 Task: View and add the product "Keto Turkey Pepperoni Pizza" to cart from the store "Catering by Keto Bros Pizza".
Action: Mouse moved to (51, 79)
Screenshot: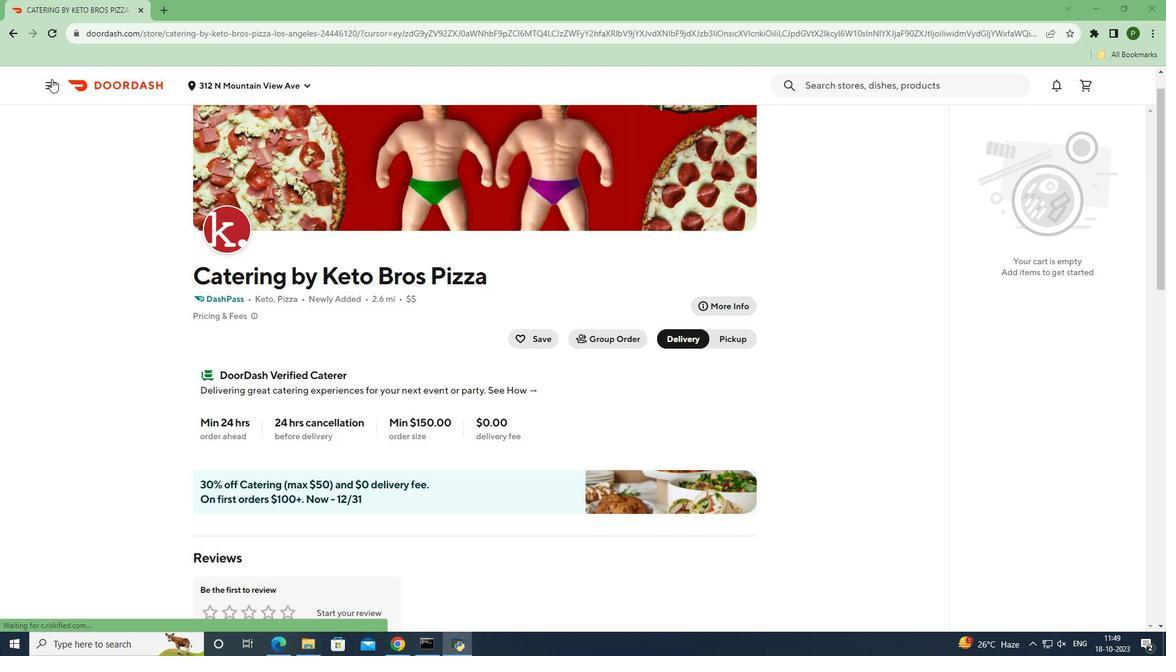 
Action: Mouse pressed left at (51, 79)
Screenshot: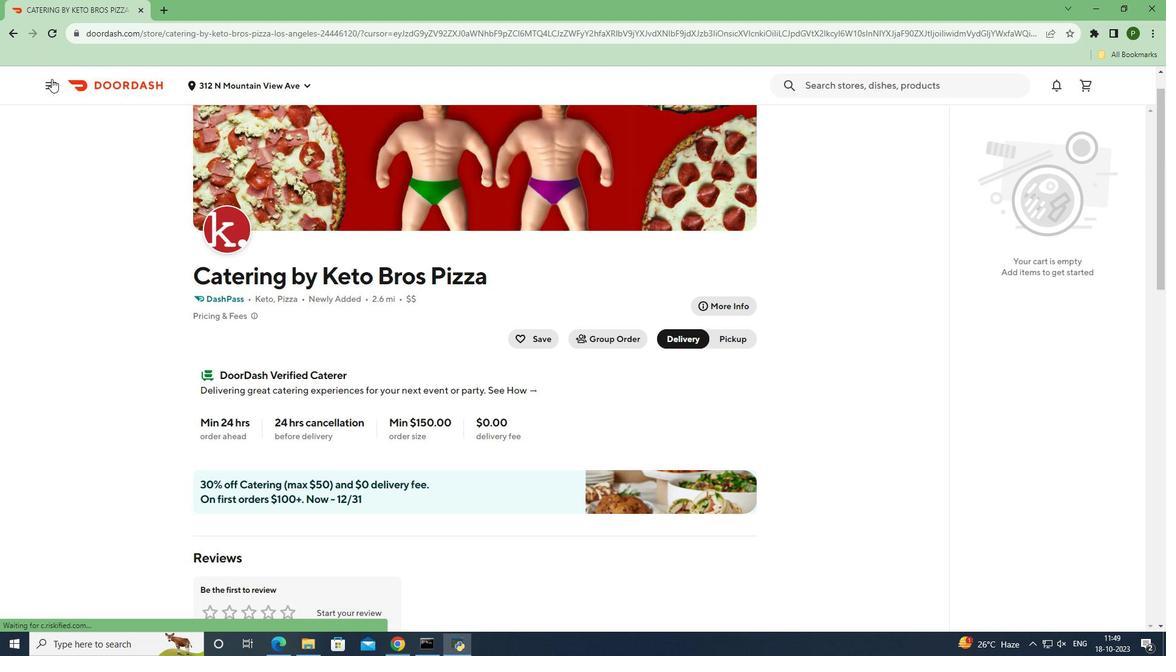 
Action: Mouse moved to (66, 170)
Screenshot: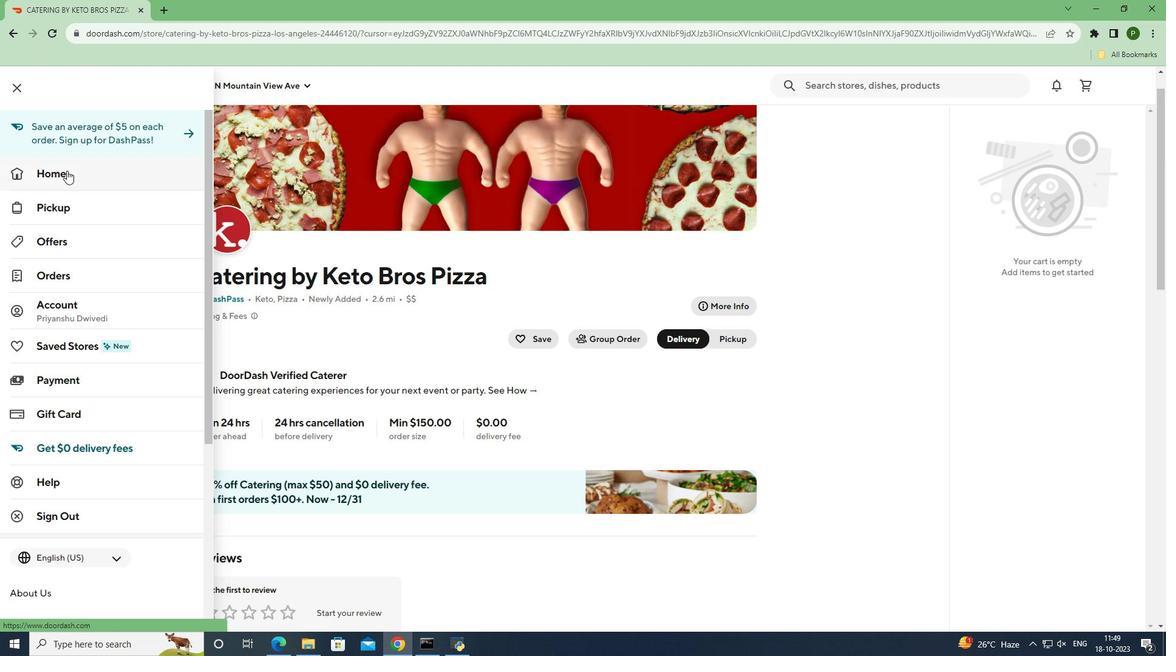 
Action: Mouse pressed left at (66, 170)
Screenshot: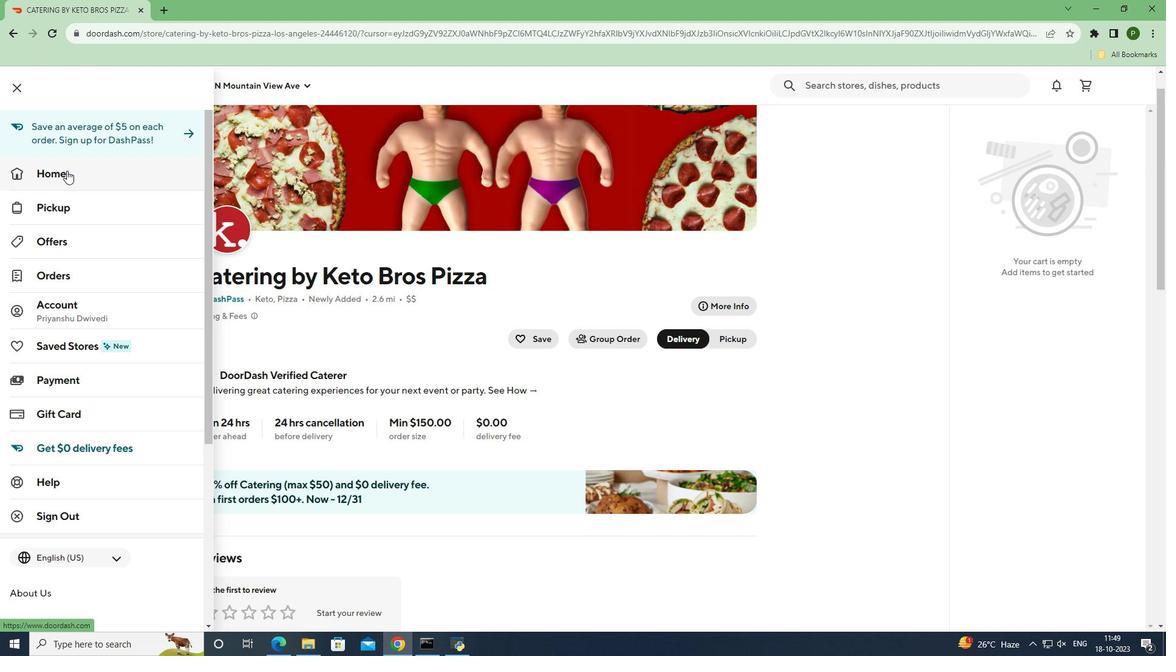 
Action: Mouse moved to (927, 131)
Screenshot: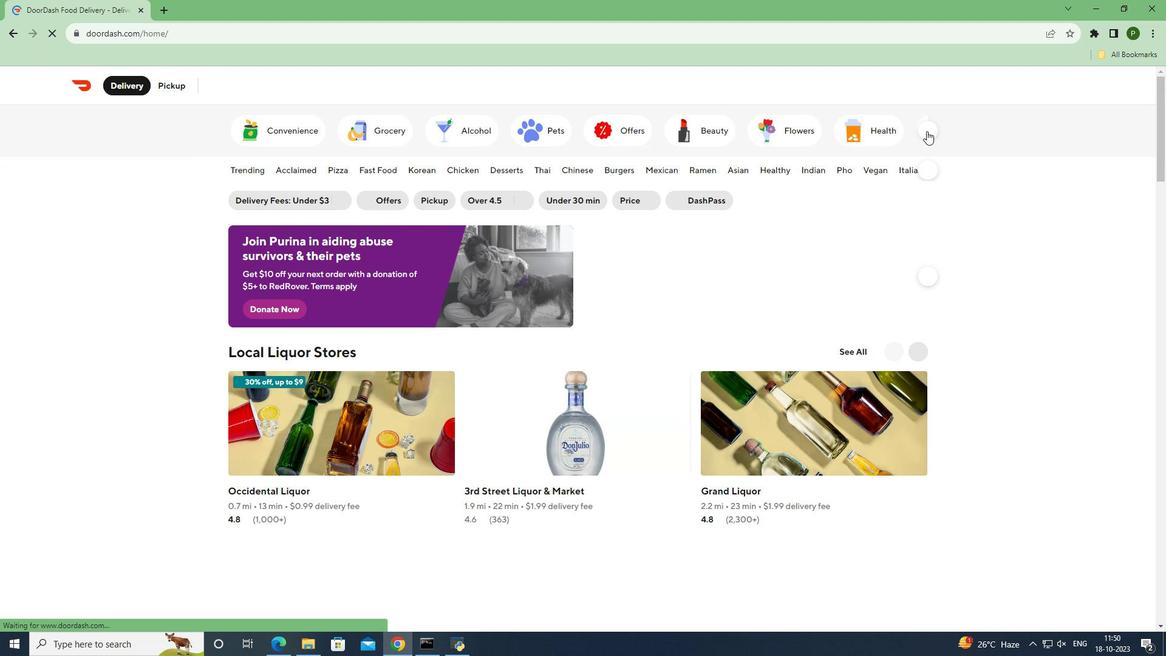 
Action: Mouse pressed left at (927, 131)
Screenshot: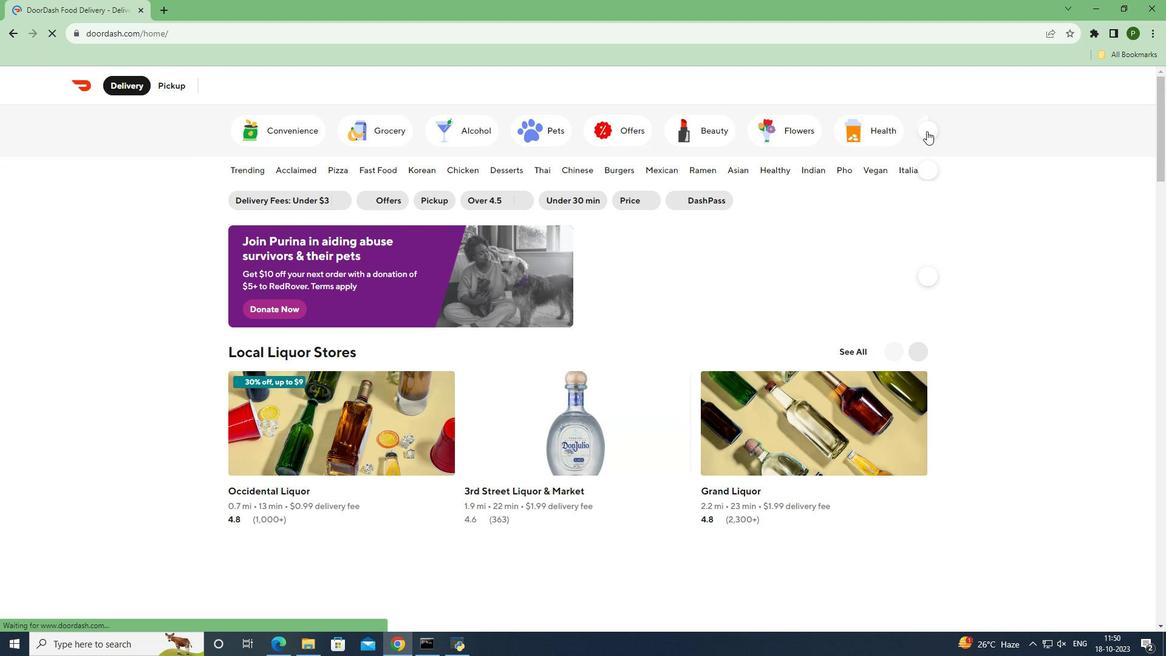
Action: Mouse moved to (272, 129)
Screenshot: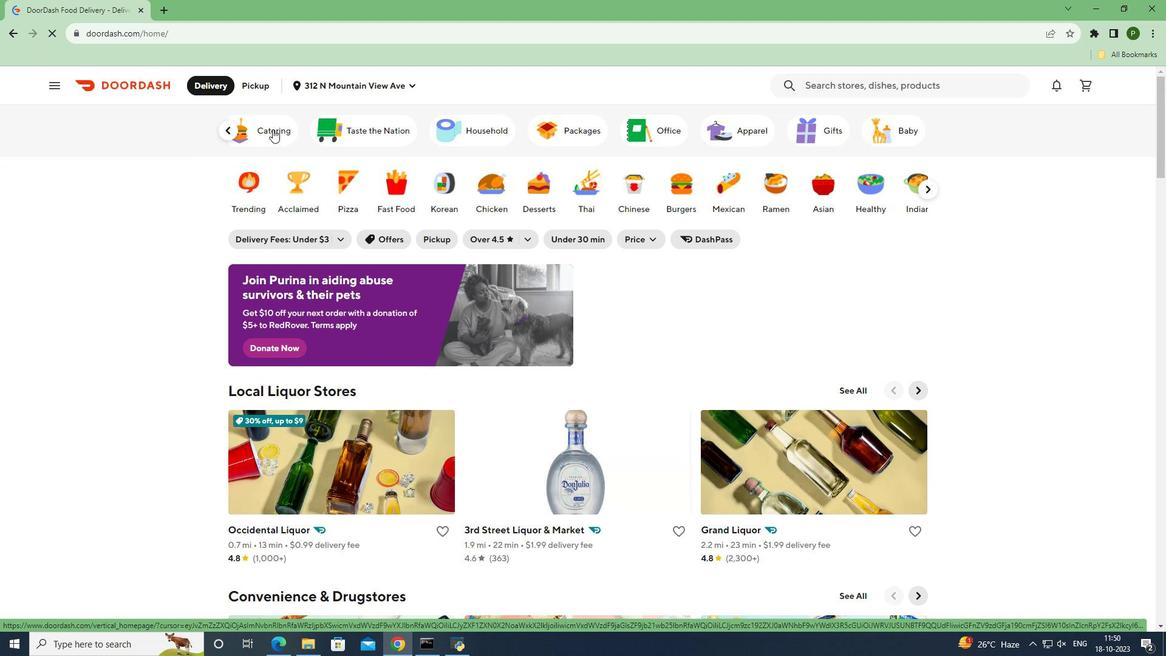 
Action: Mouse pressed left at (272, 129)
Screenshot: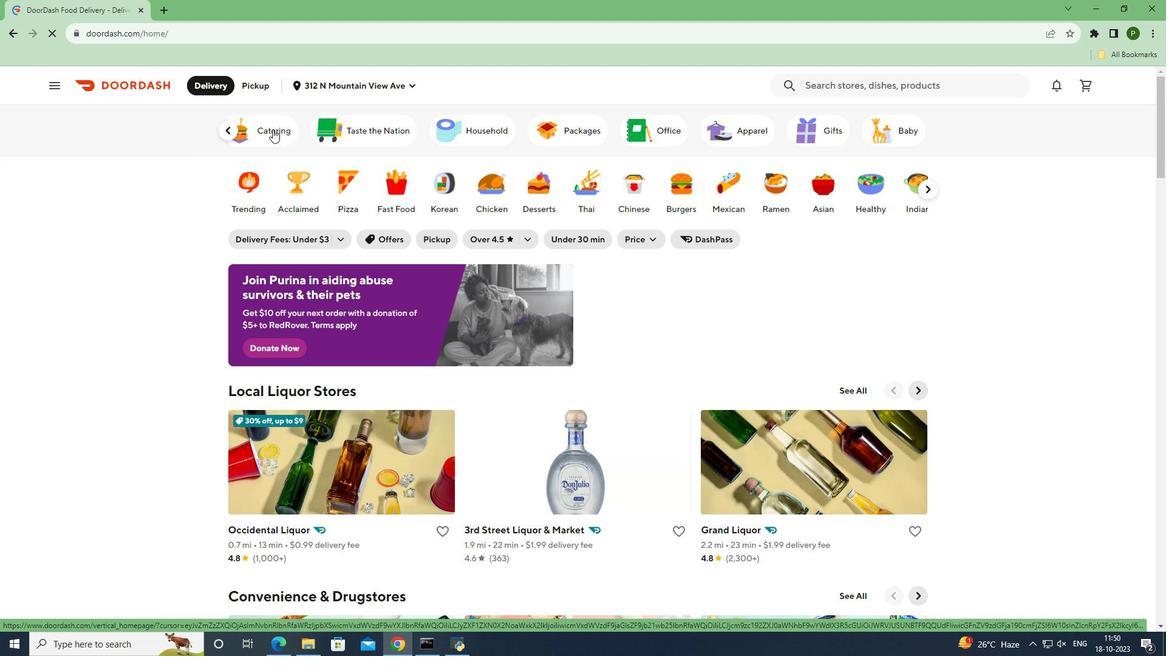 
Action: Mouse moved to (855, 274)
Screenshot: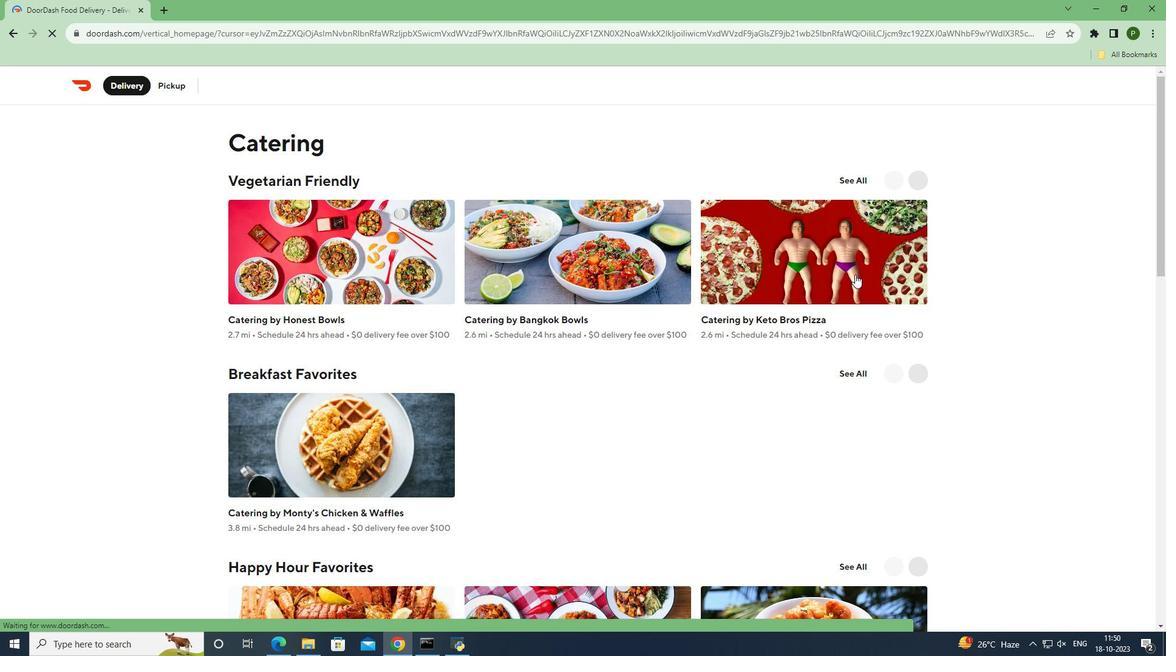 
Action: Mouse pressed left at (855, 274)
Screenshot: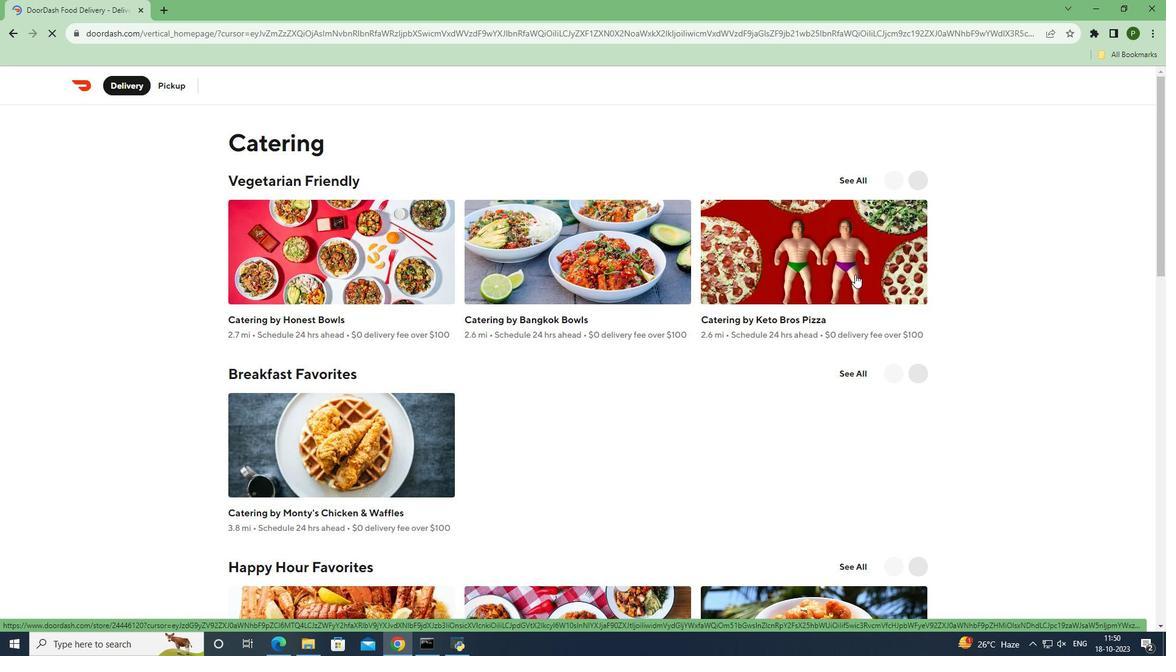 
Action: Mouse moved to (500, 372)
Screenshot: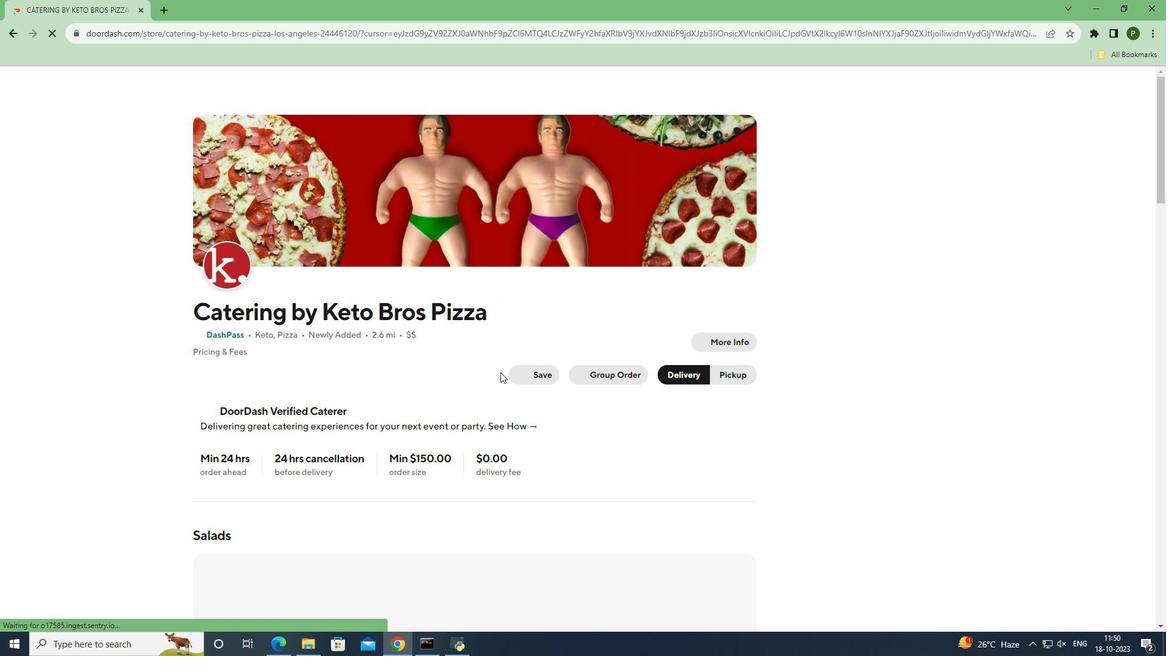 
Action: Mouse scrolled (500, 371) with delta (0, 0)
Screenshot: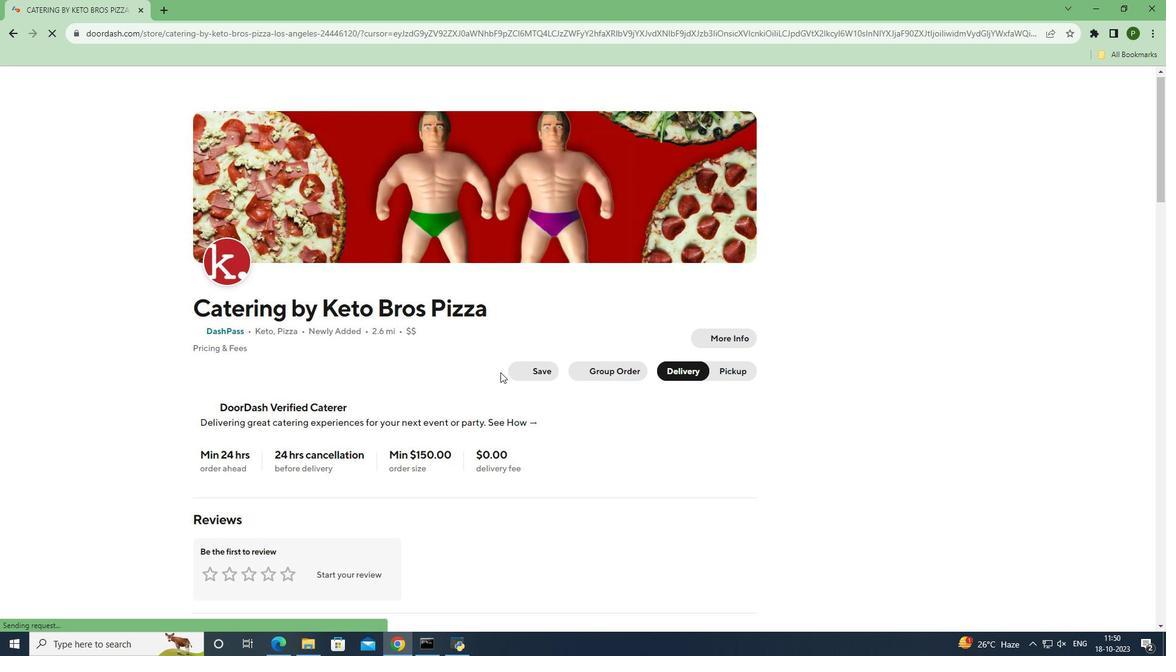 
Action: Mouse scrolled (500, 371) with delta (0, 0)
Screenshot: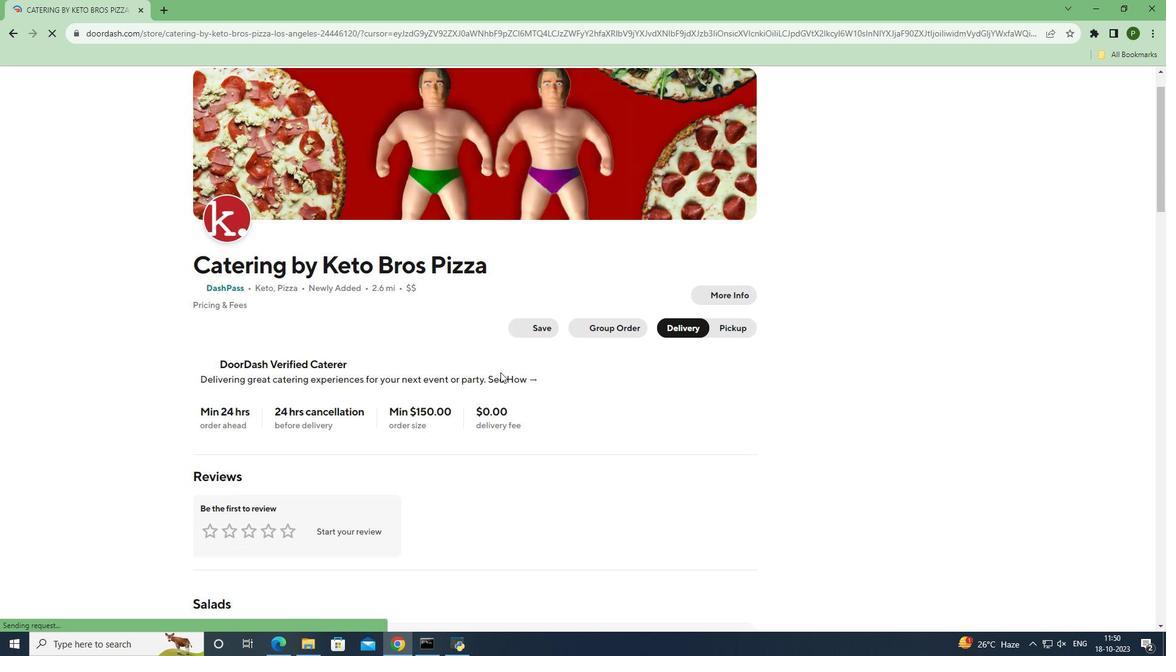 
Action: Mouse scrolled (500, 371) with delta (0, 0)
Screenshot: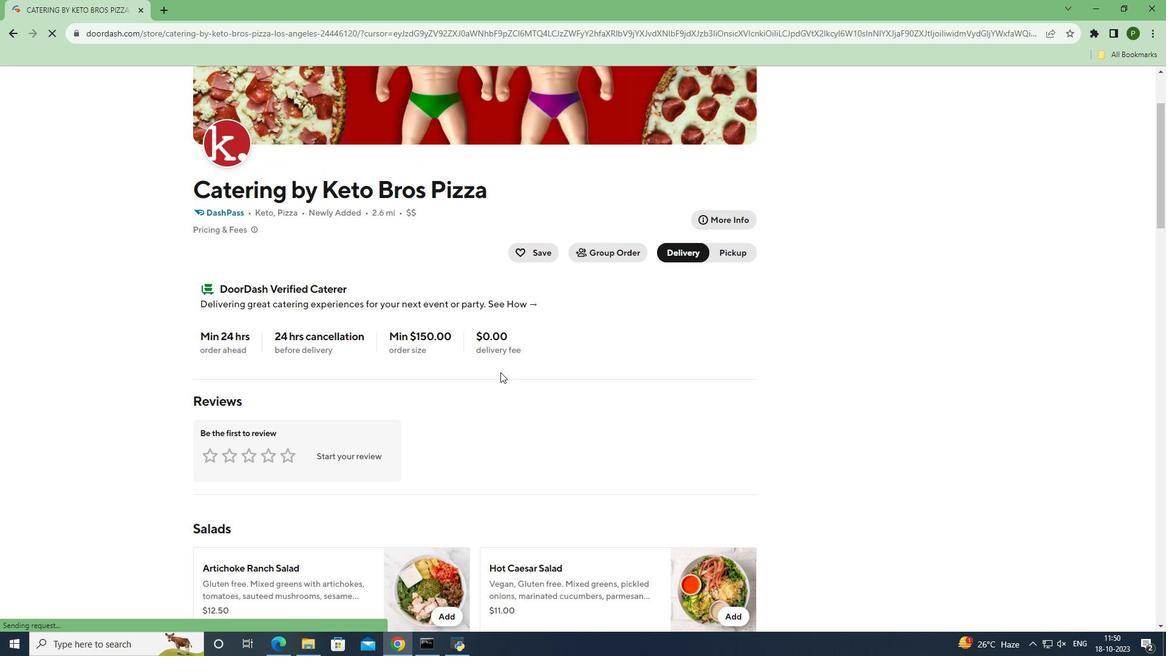 
Action: Mouse scrolled (500, 371) with delta (0, 0)
Screenshot: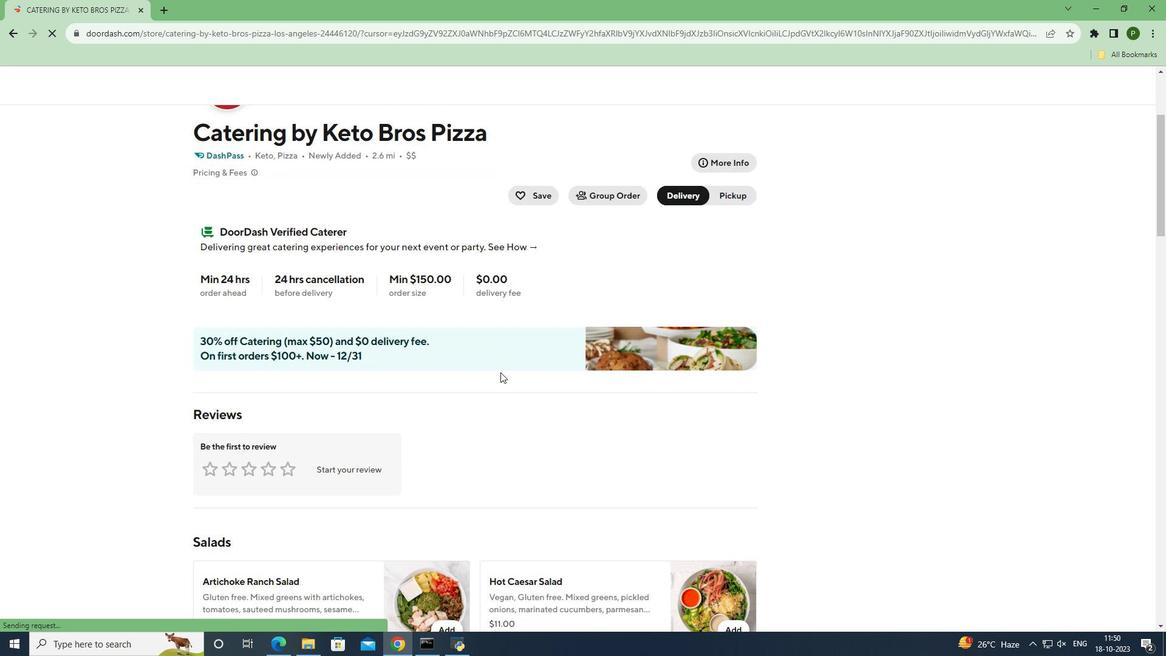 
Action: Mouse moved to (593, 473)
Screenshot: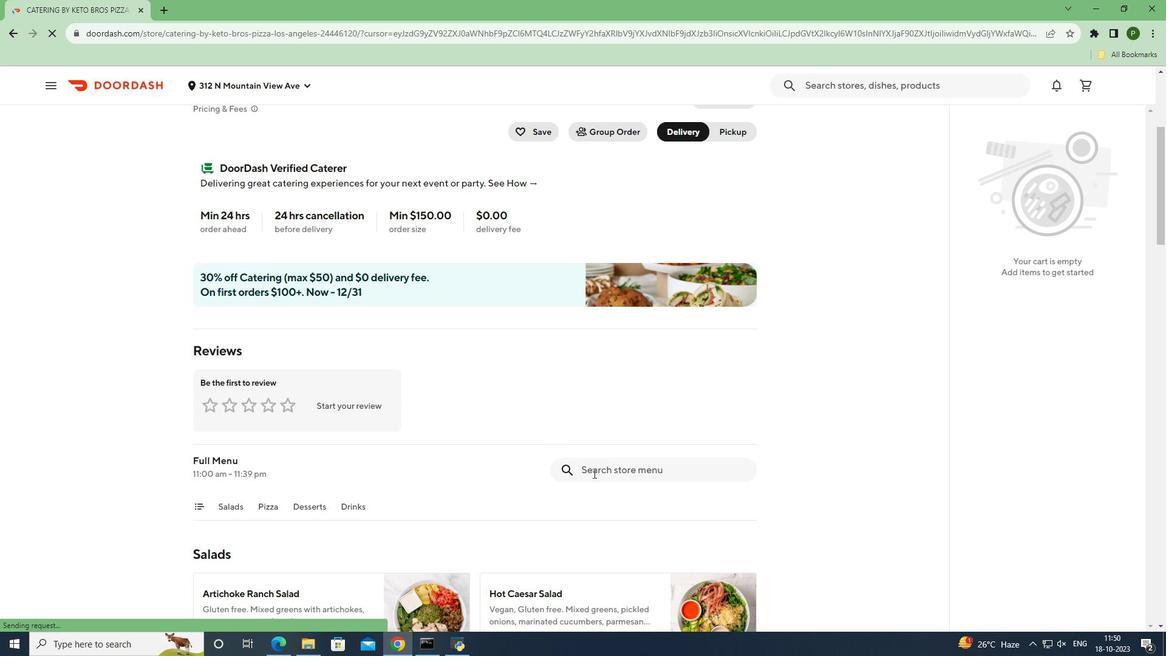 
Action: Mouse pressed left at (593, 473)
Screenshot: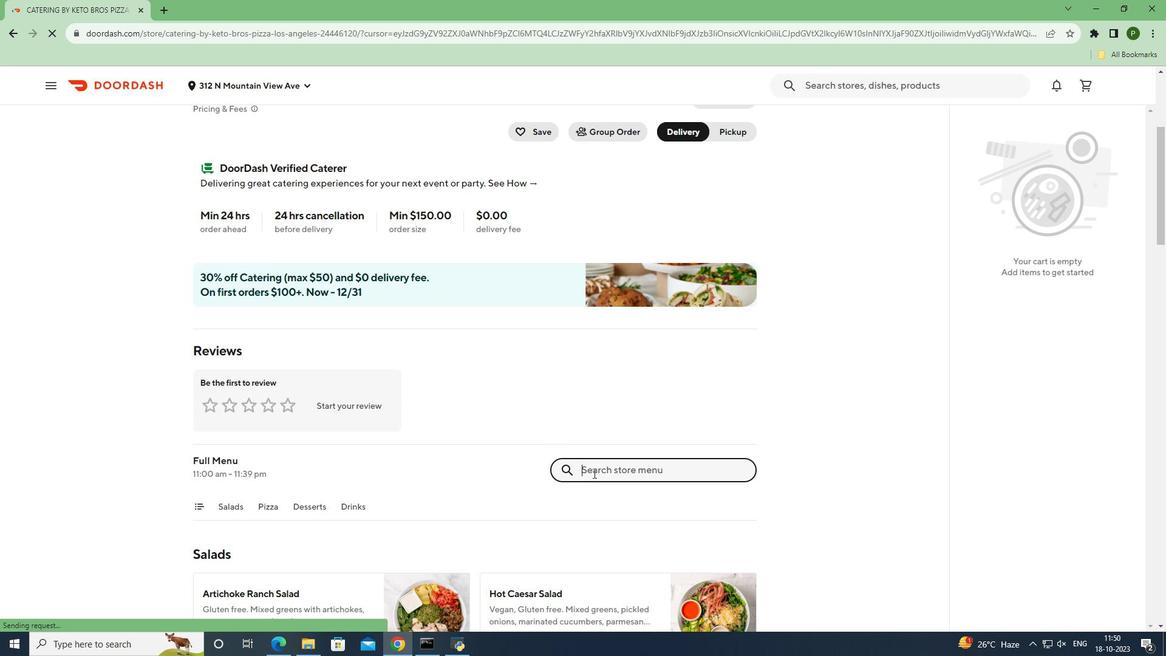
Action: Key pressed <Key.caps_lock>K<Key.caps_lock>eto<Key.space><Key.caps_lock>T<Key.caps_lock>urkey<Key.space><Key.caps_lock>P<Key.caps_lock>epperoni<Key.space><Key.caps_lock>P<Key.caps_lock>izza<Key.enter>
Screenshot: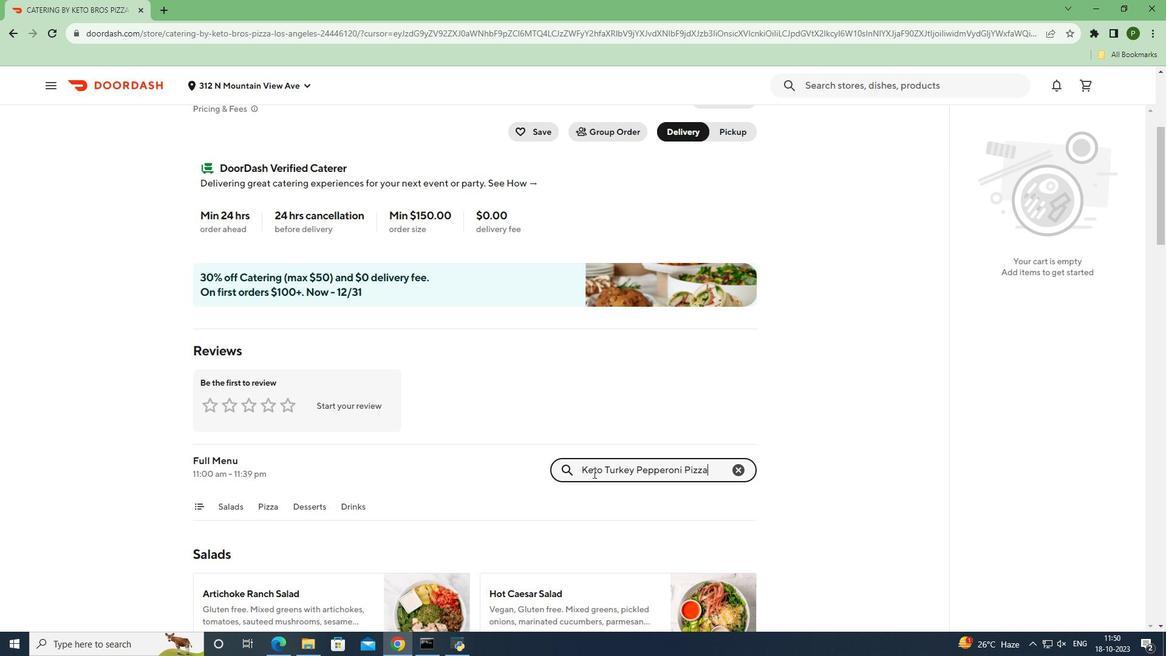 
Action: Mouse moved to (450, 338)
Screenshot: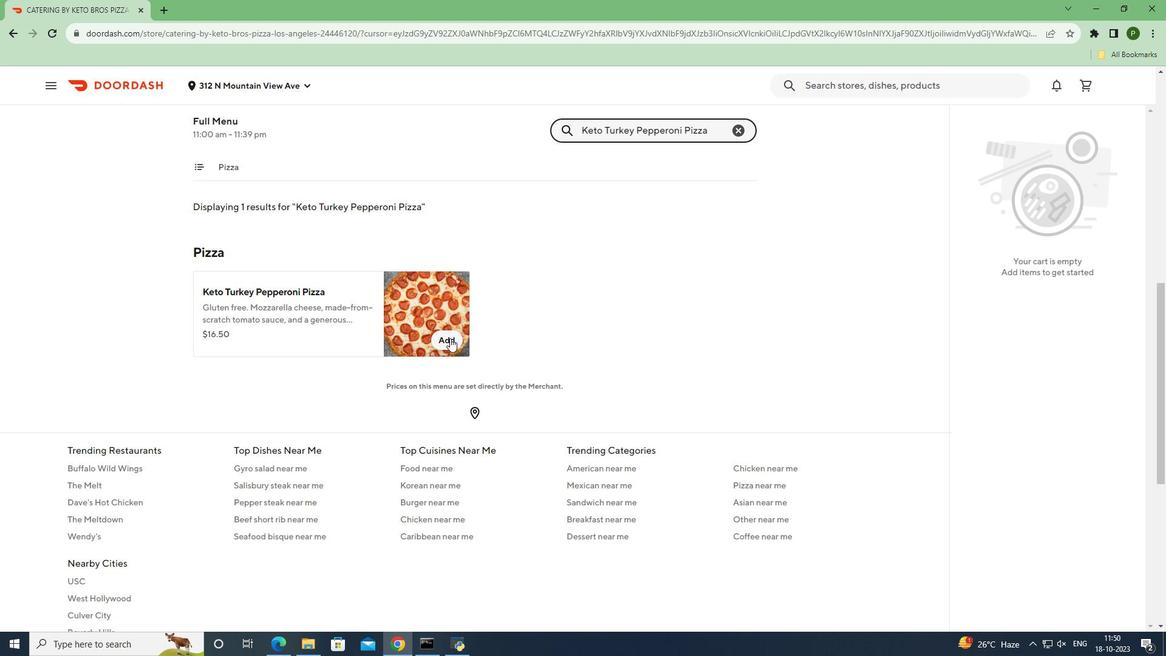 
Action: Mouse pressed left at (450, 338)
Screenshot: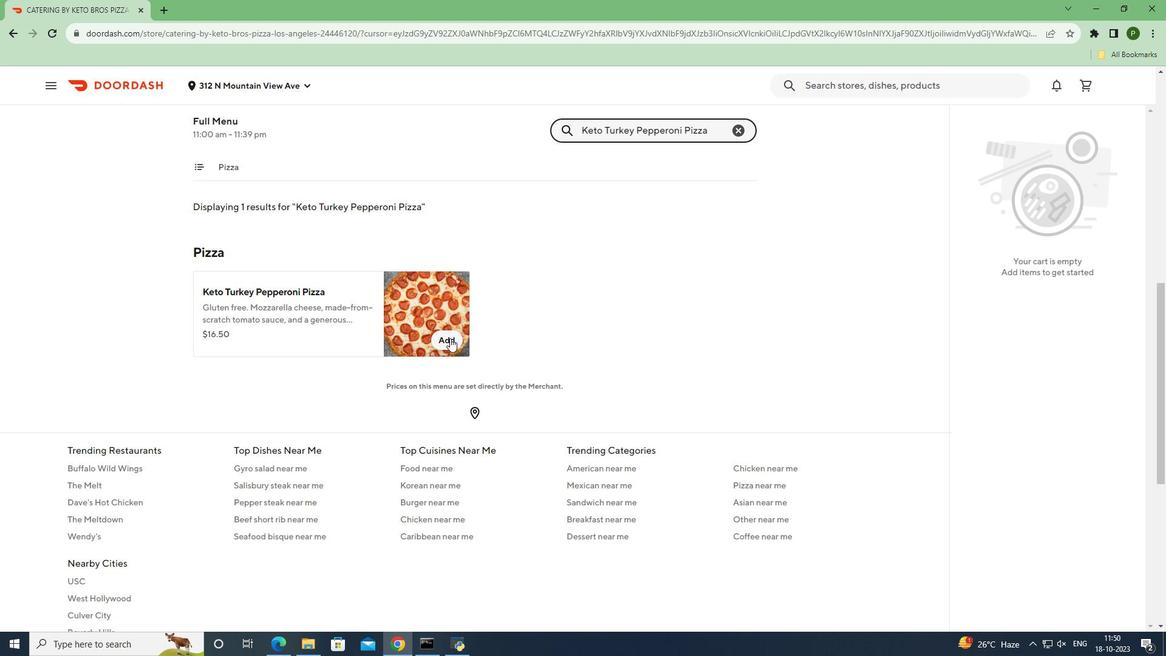 
Action: Mouse moved to (524, 404)
Screenshot: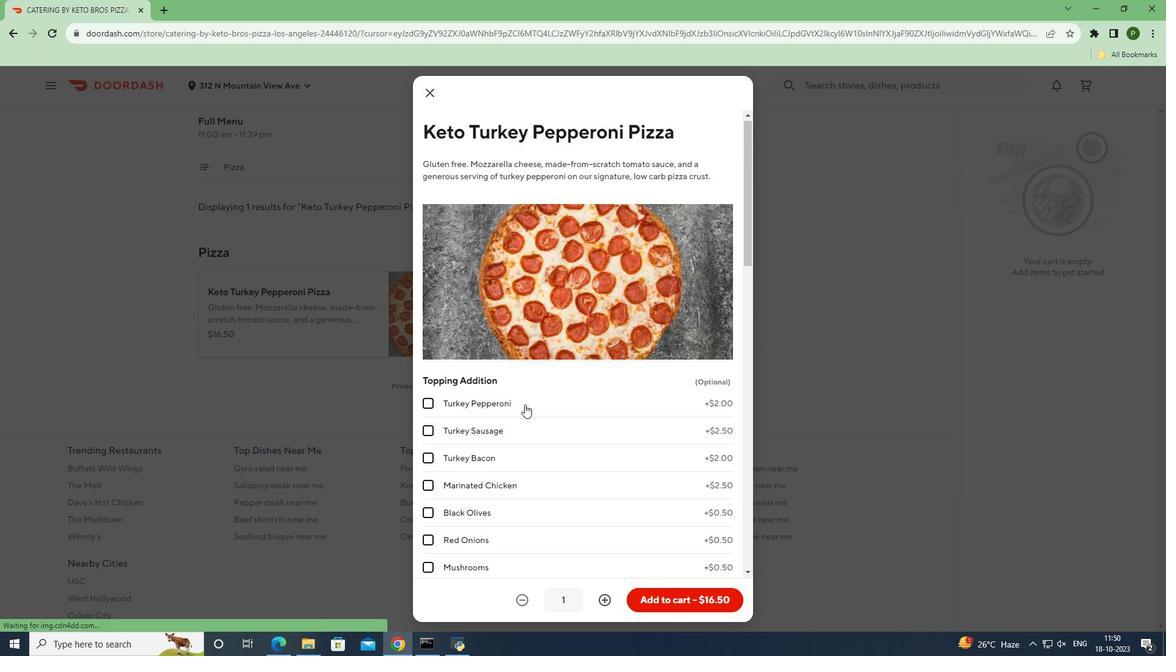 
Action: Mouse scrolled (524, 403) with delta (0, 0)
Screenshot: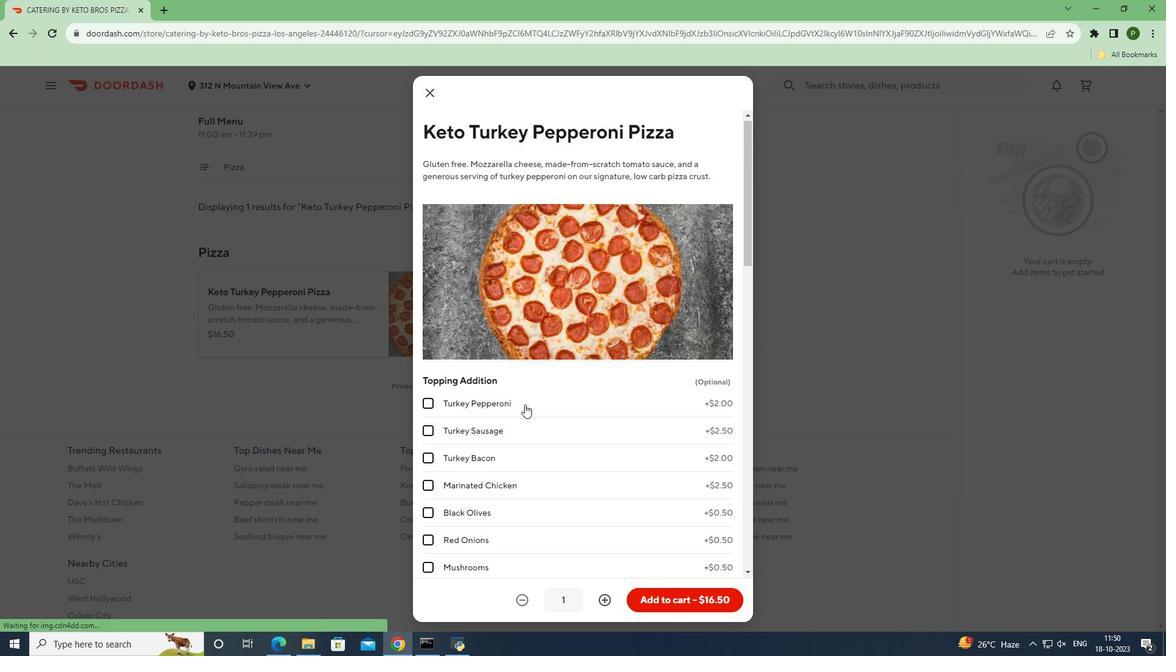 
Action: Mouse moved to (525, 404)
Screenshot: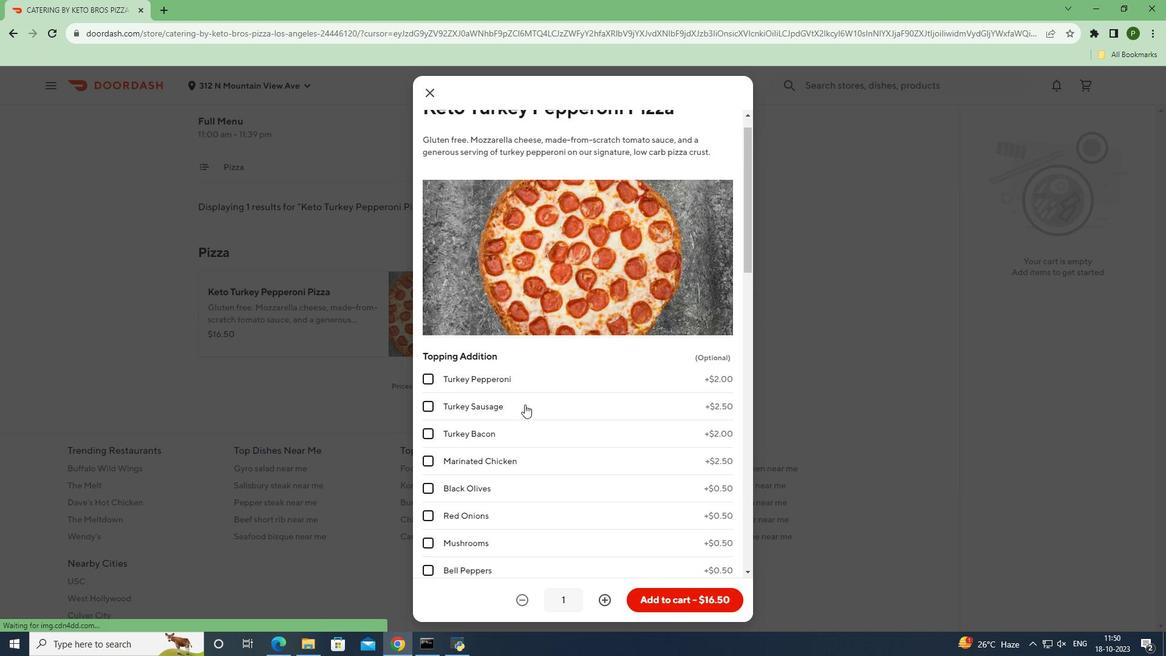 
Action: Mouse scrolled (525, 404) with delta (0, 0)
Screenshot: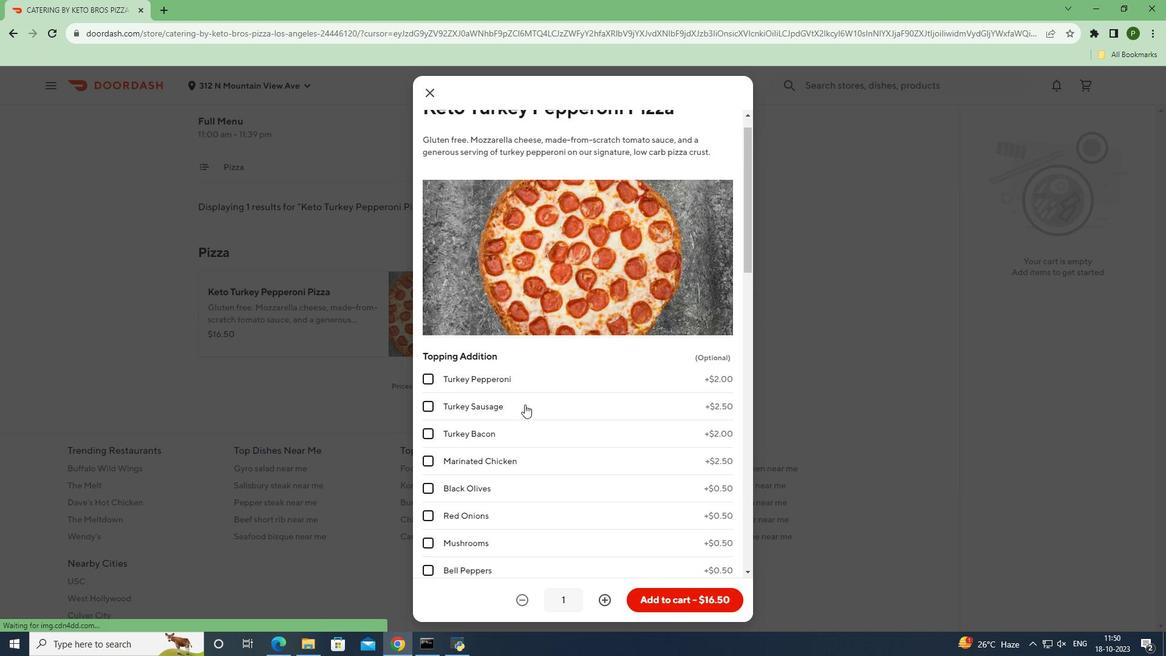 
Action: Mouse scrolled (525, 404) with delta (0, 0)
Screenshot: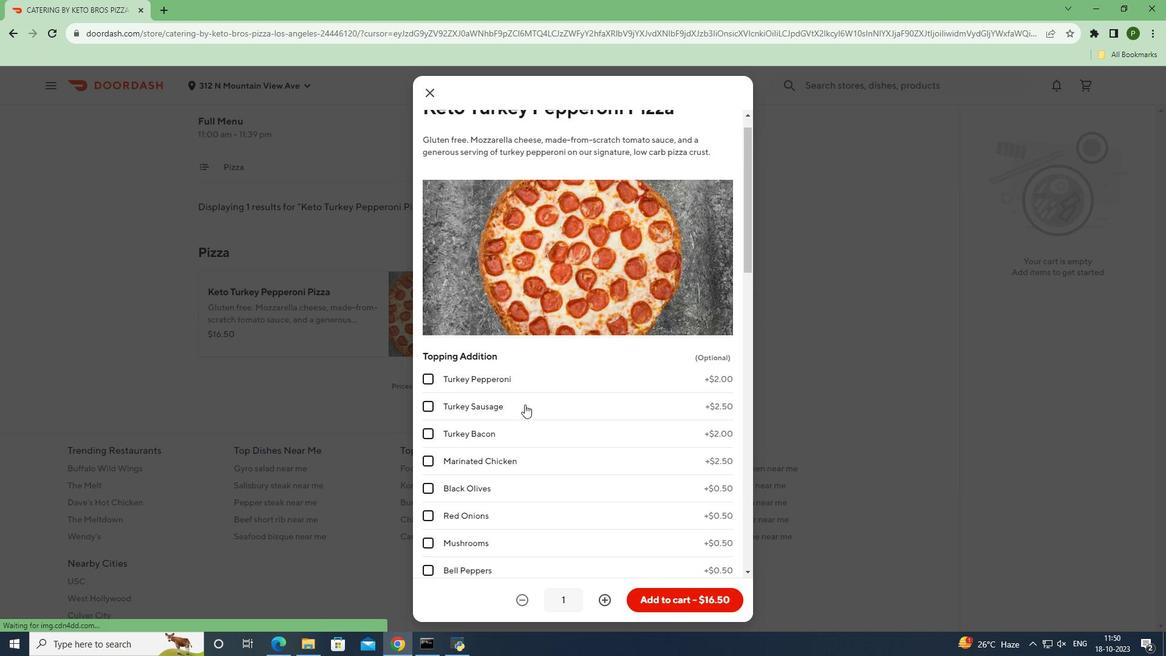 
Action: Mouse scrolled (525, 404) with delta (0, 0)
Screenshot: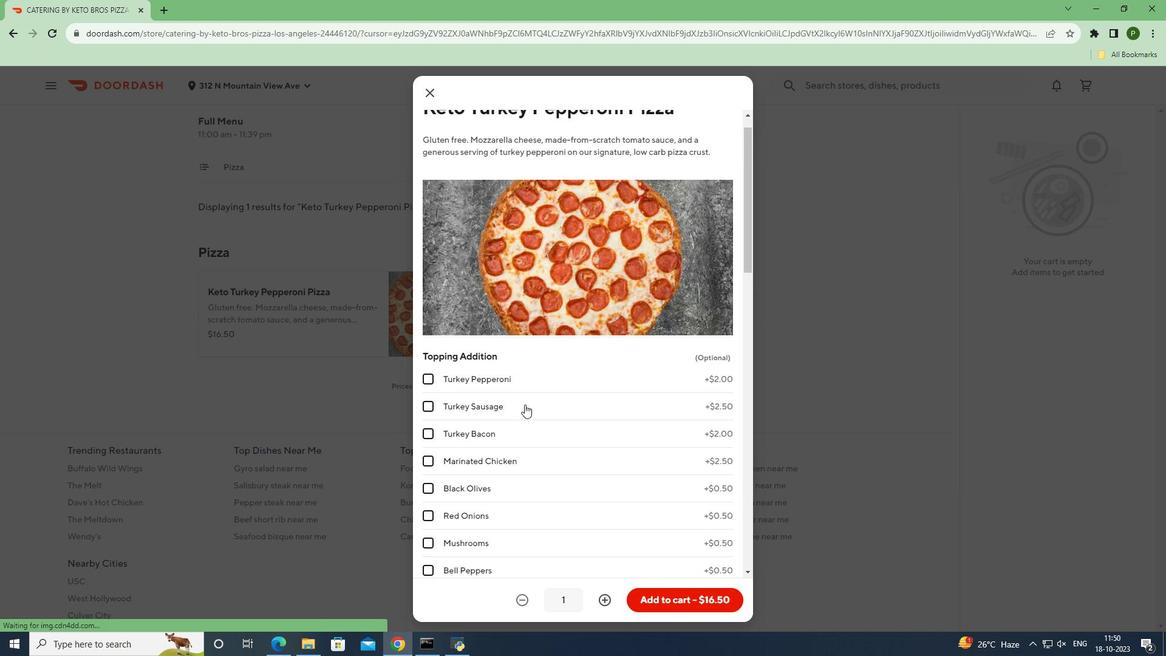 
Action: Mouse scrolled (525, 404) with delta (0, 0)
Screenshot: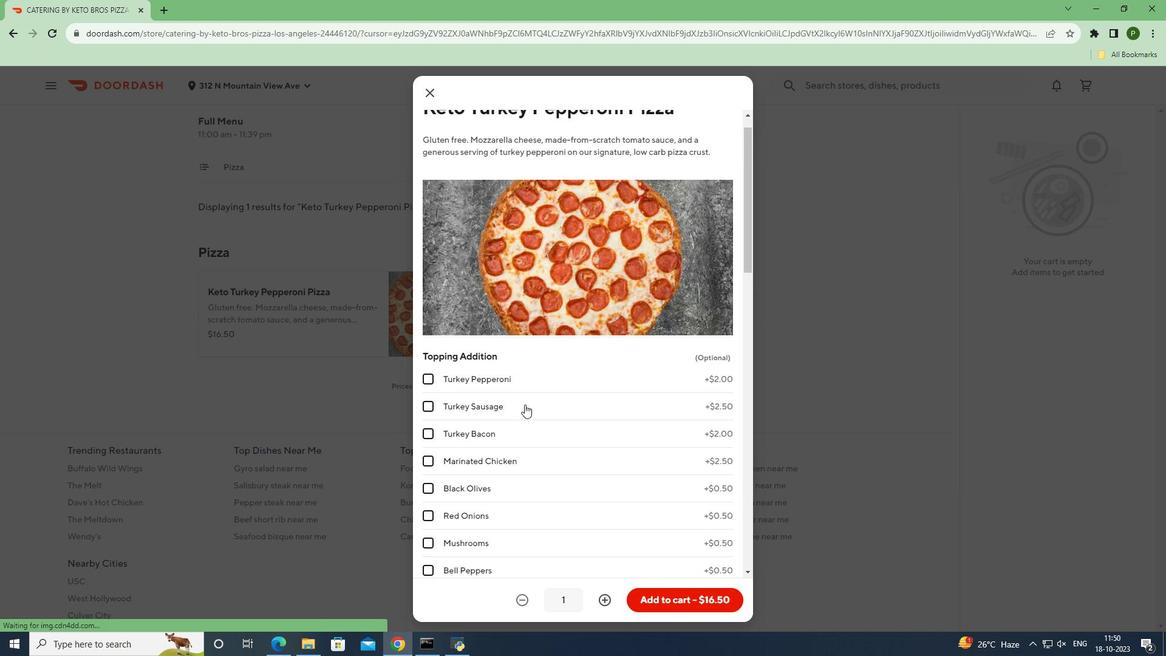 
Action: Mouse scrolled (525, 404) with delta (0, 0)
Screenshot: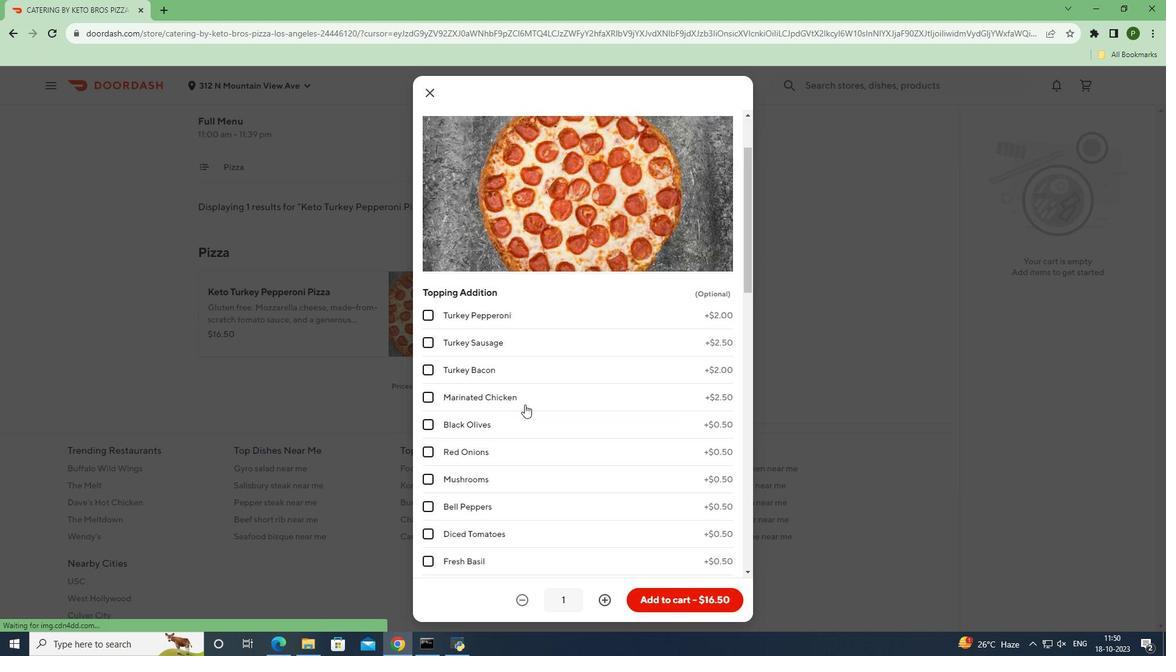 
Action: Mouse scrolled (525, 404) with delta (0, 0)
Screenshot: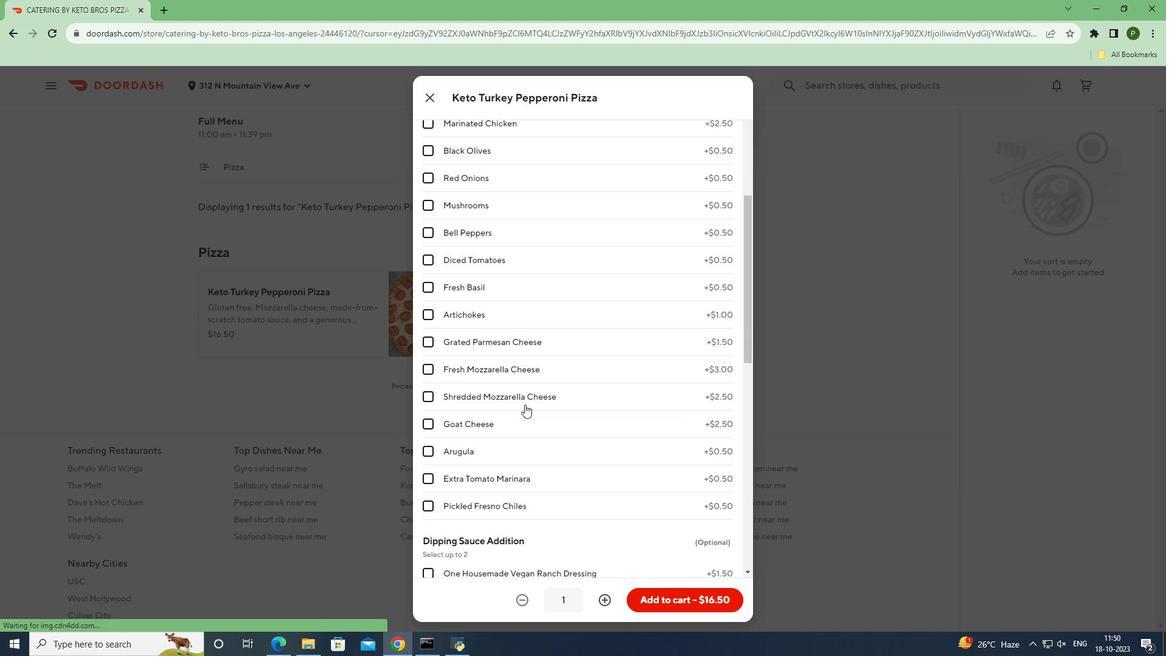 
Action: Mouse moved to (525, 404)
Screenshot: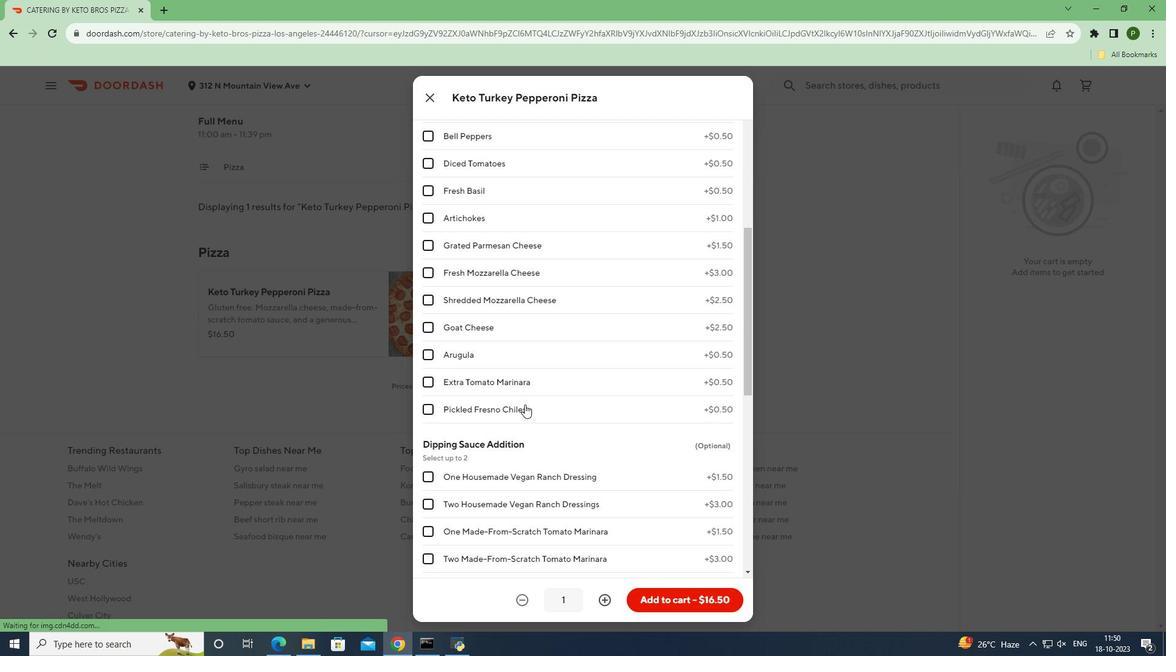 
Action: Mouse scrolled (525, 404) with delta (0, 0)
Screenshot: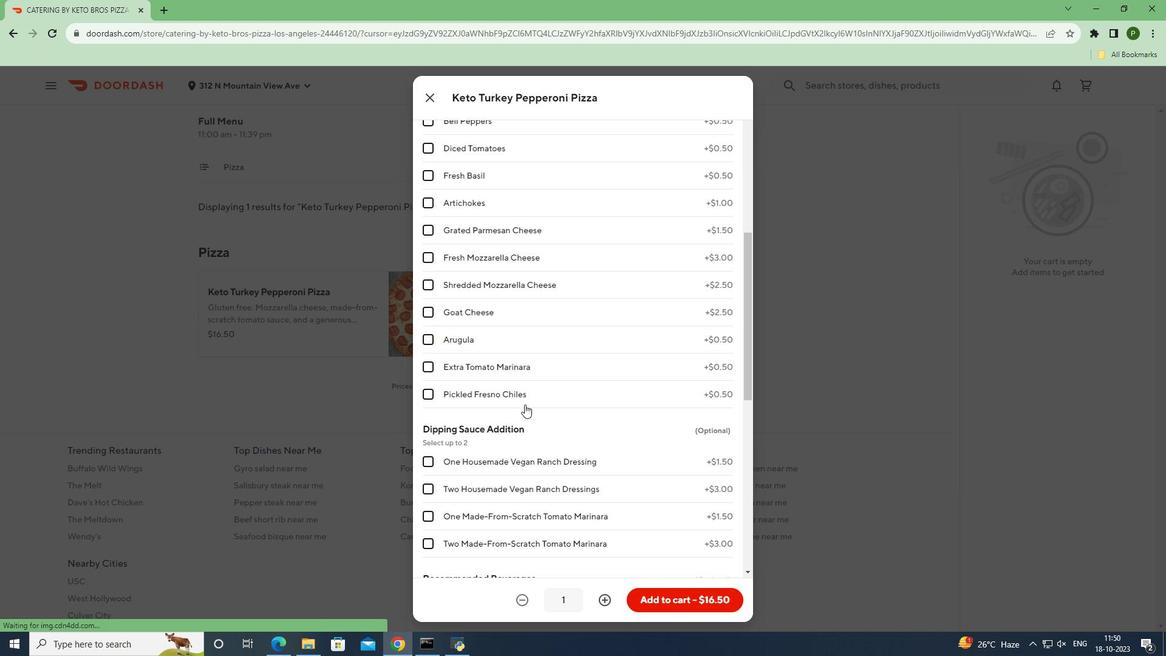 
Action: Mouse scrolled (525, 404) with delta (0, 0)
Screenshot: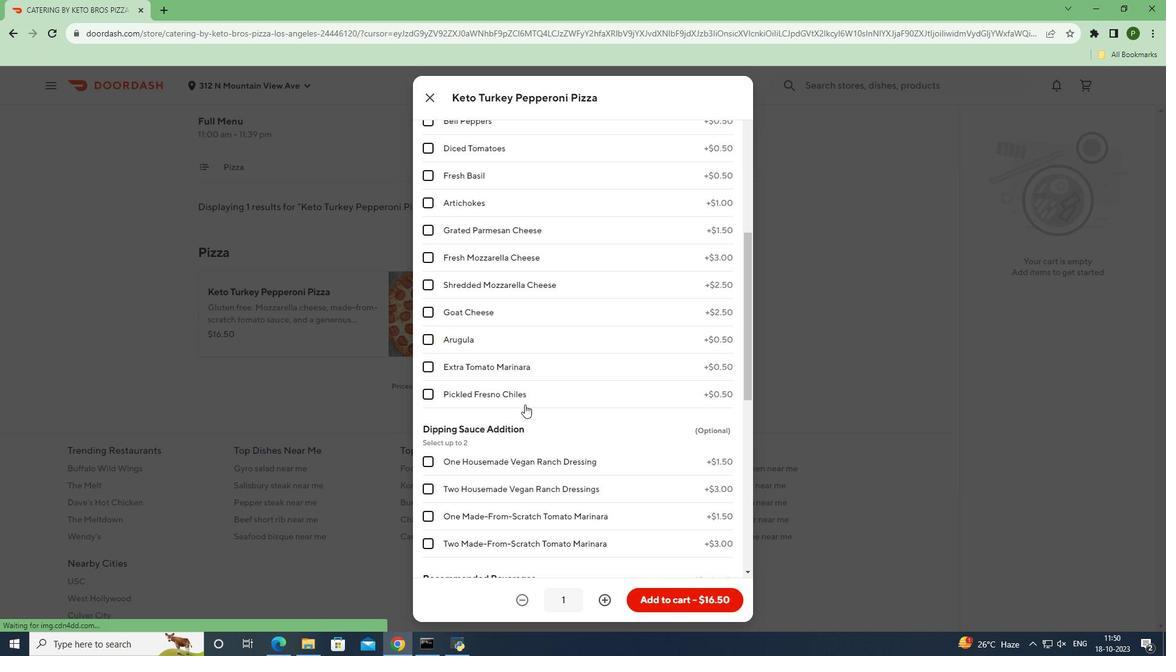 
Action: Mouse scrolled (525, 404) with delta (0, 0)
Screenshot: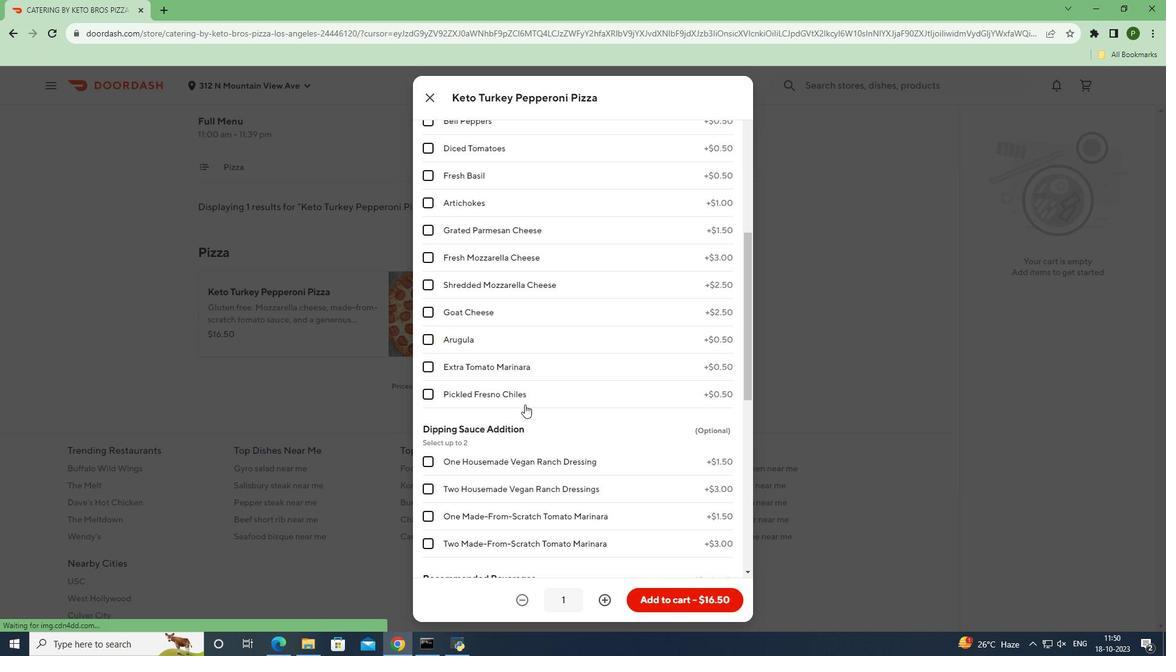 
Action: Mouse scrolled (525, 404) with delta (0, 0)
Screenshot: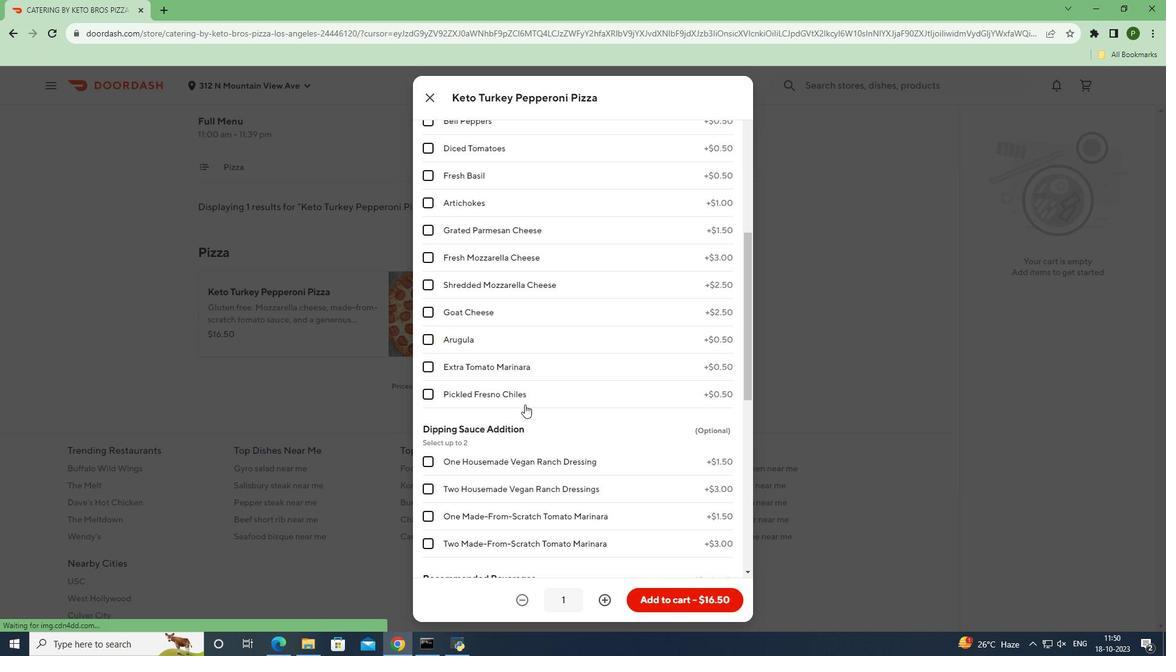 
Action: Mouse scrolled (525, 404) with delta (0, 0)
Screenshot: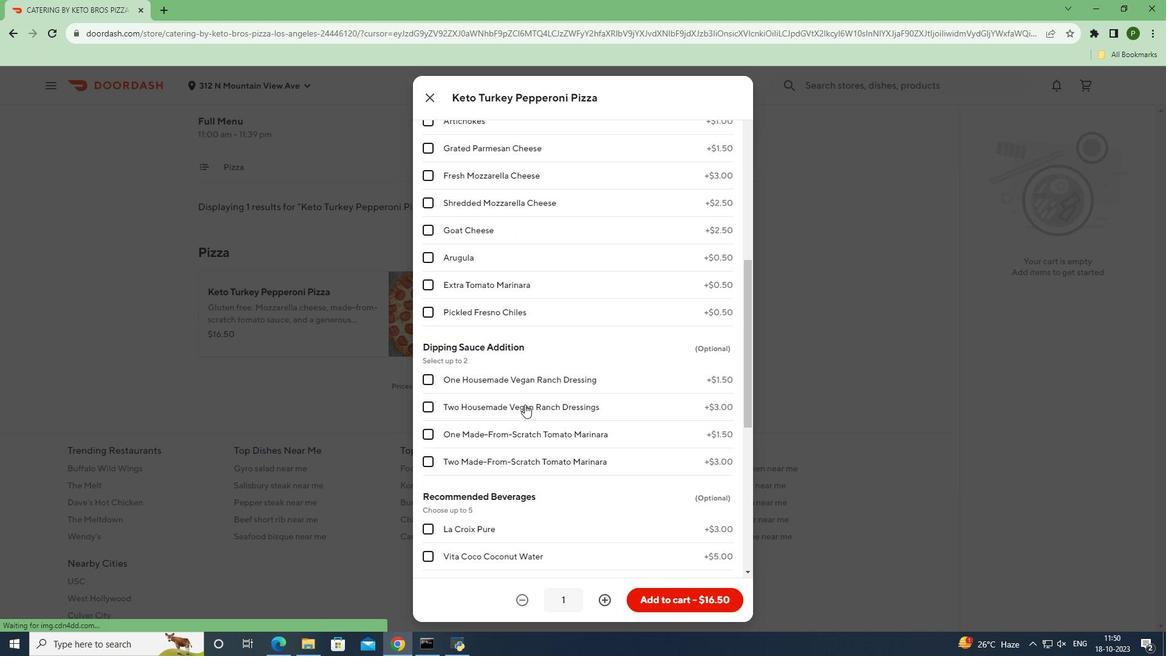 
Action: Mouse scrolled (525, 404) with delta (0, 0)
Screenshot: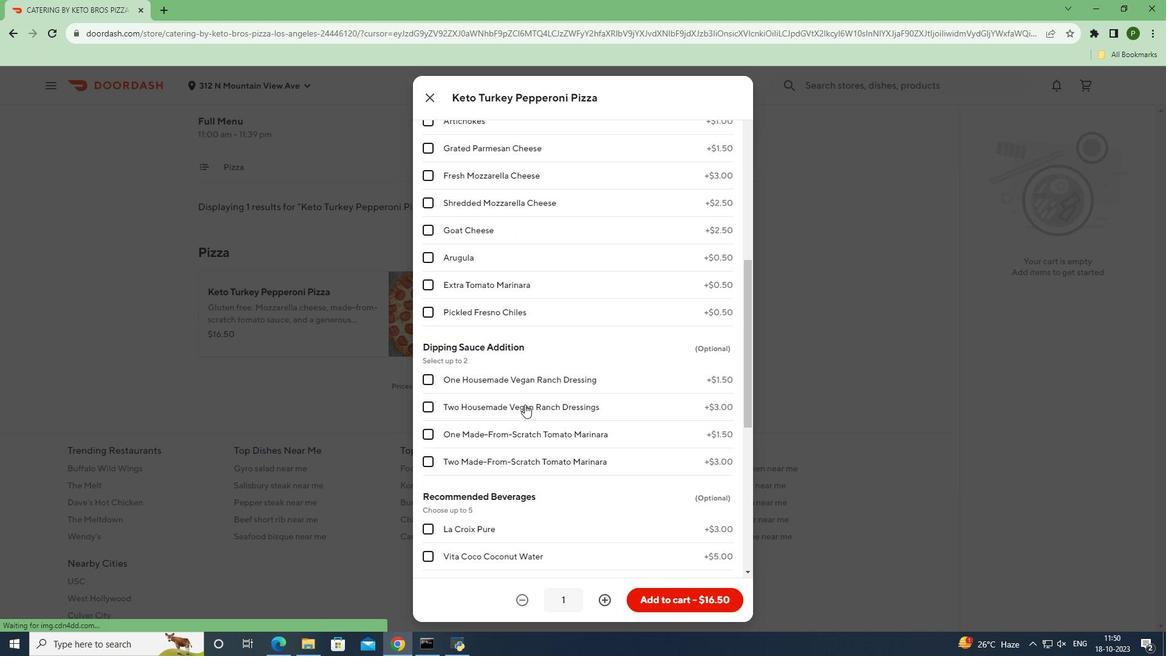 
Action: Mouse scrolled (525, 404) with delta (0, 0)
Screenshot: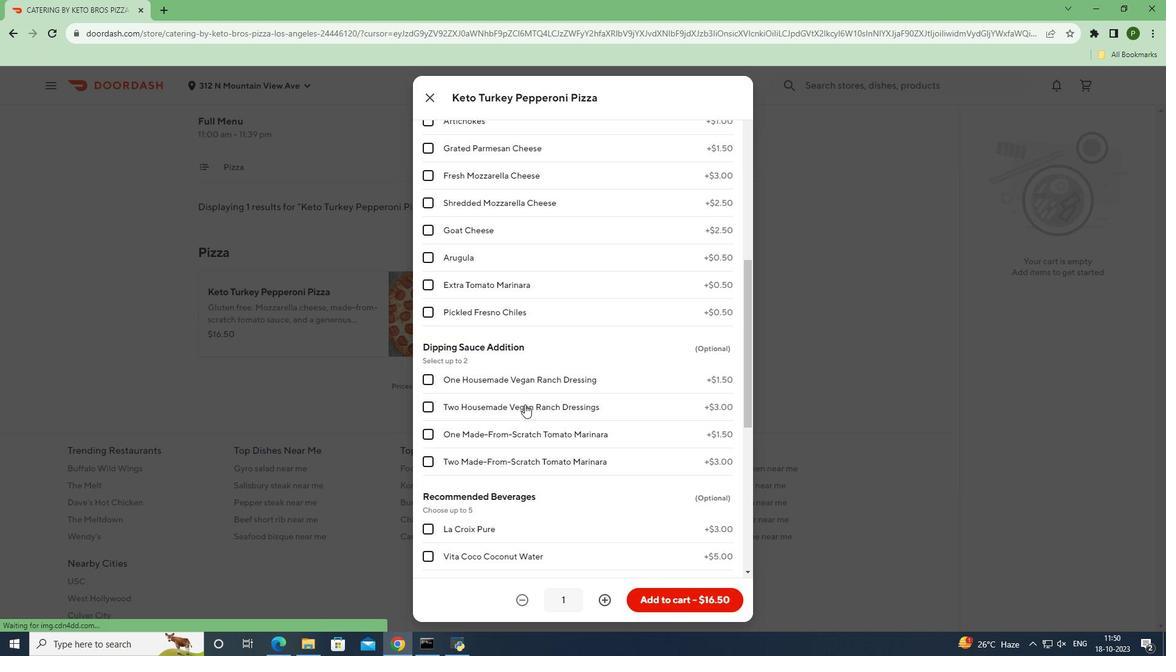 
Action: Mouse scrolled (525, 404) with delta (0, 0)
Screenshot: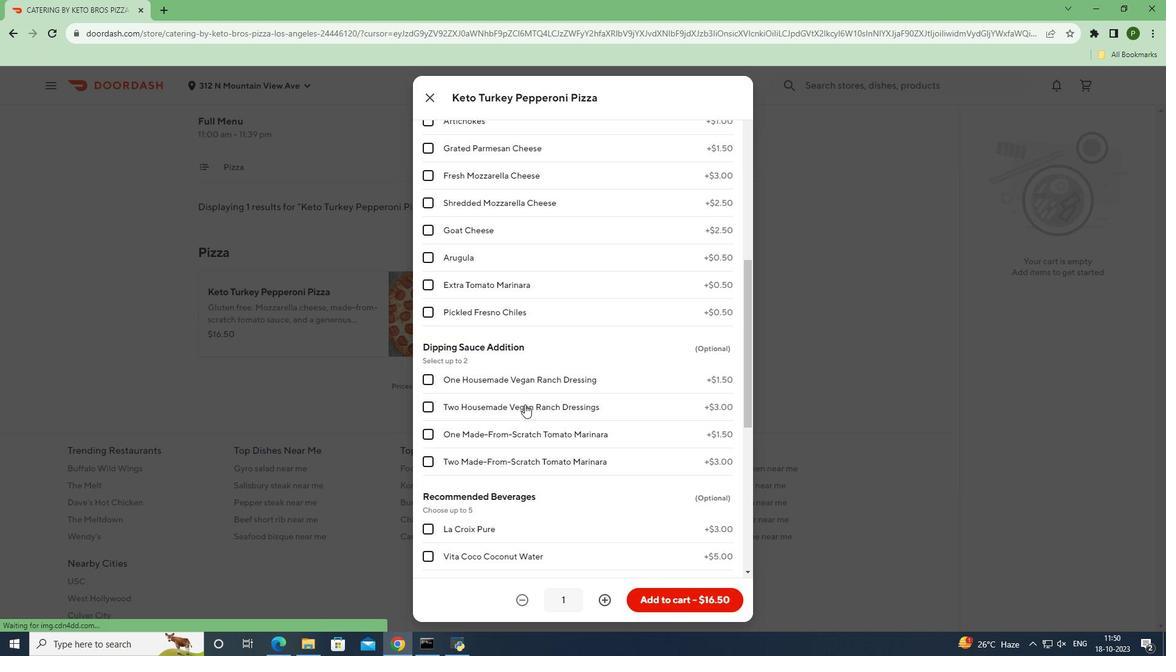 
Action: Mouse scrolled (525, 404) with delta (0, 0)
Screenshot: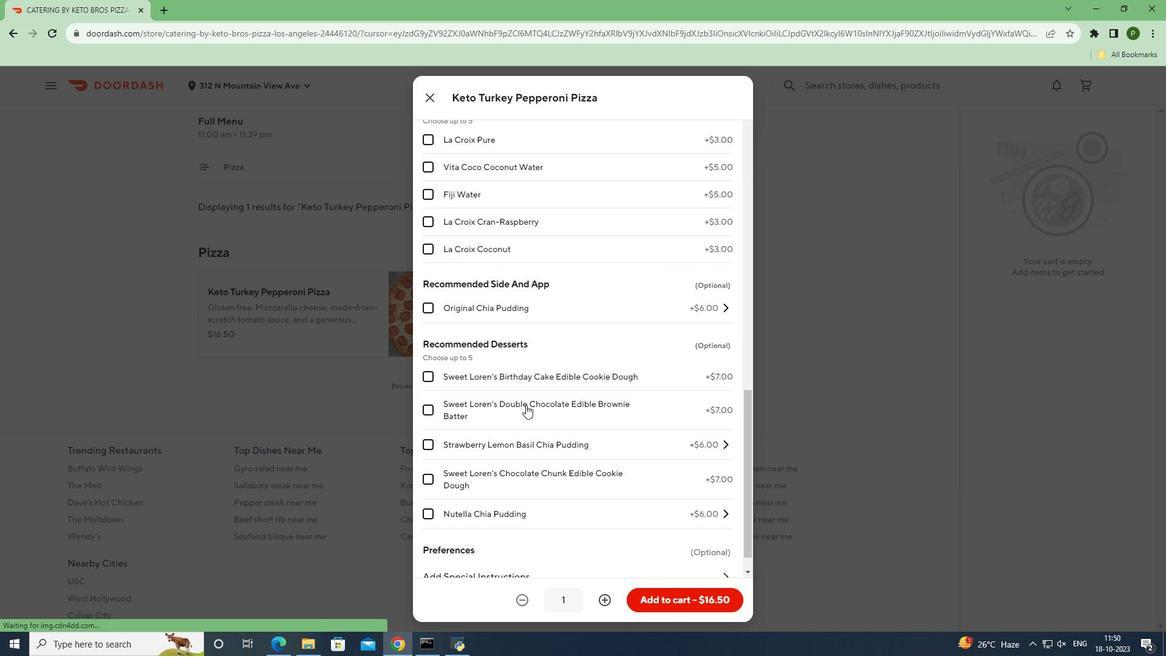 
Action: Mouse scrolled (525, 404) with delta (0, 0)
Screenshot: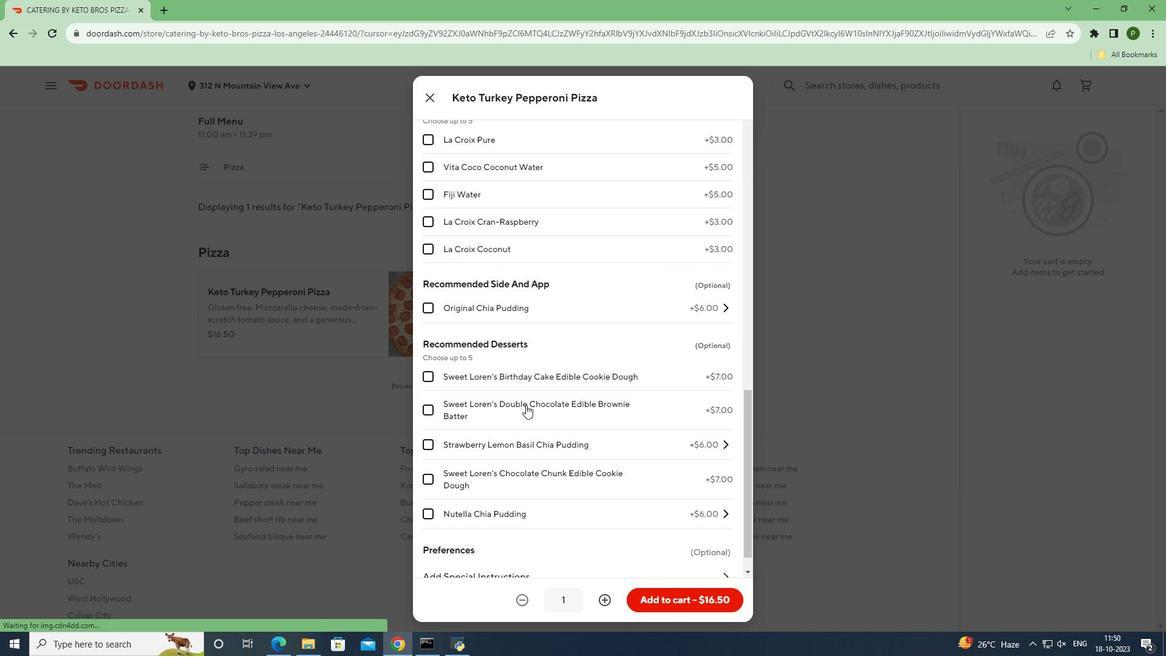 
Action: Mouse moved to (526, 405)
Screenshot: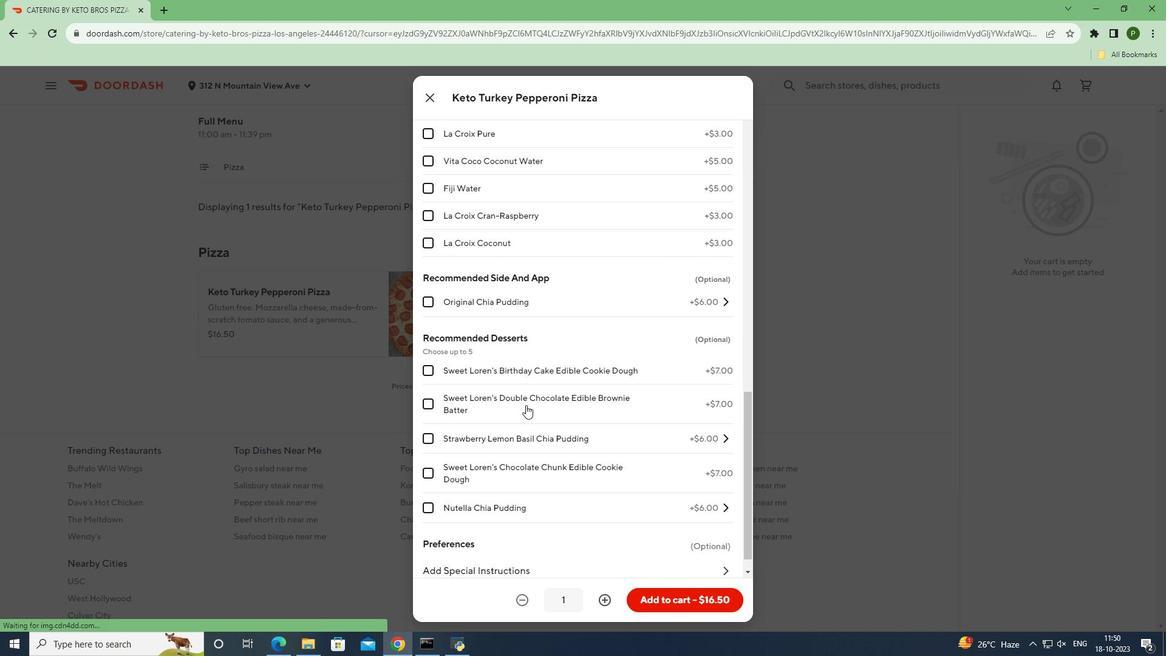 
Action: Mouse scrolled (526, 404) with delta (0, 0)
Screenshot: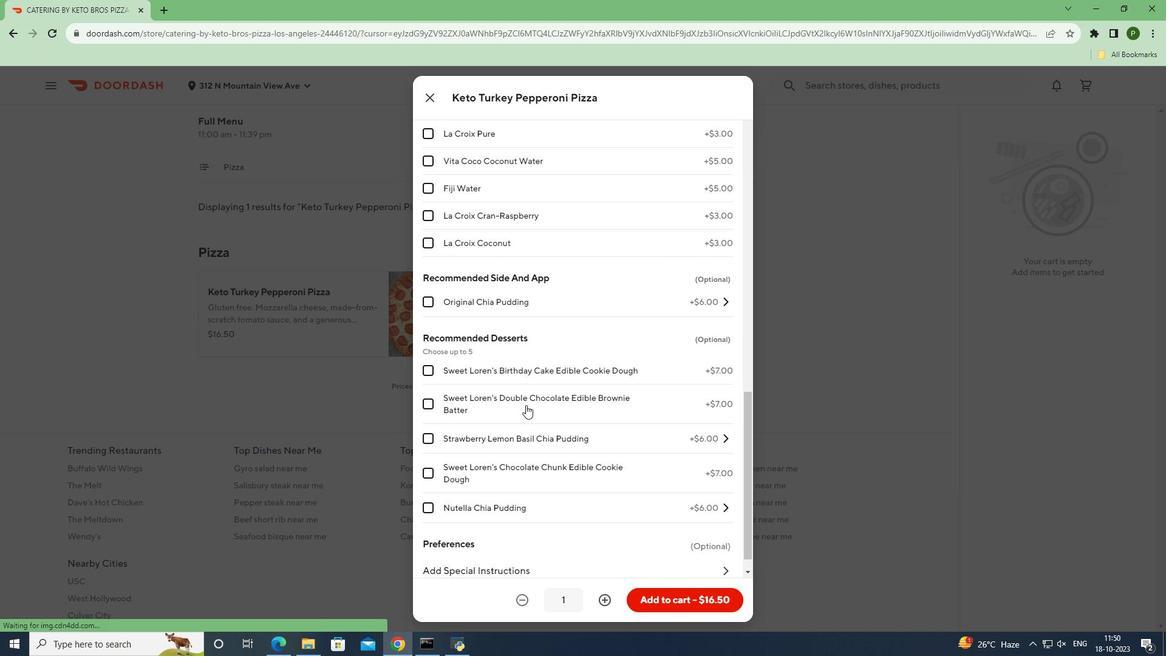 
Action: Mouse scrolled (526, 404) with delta (0, 0)
Screenshot: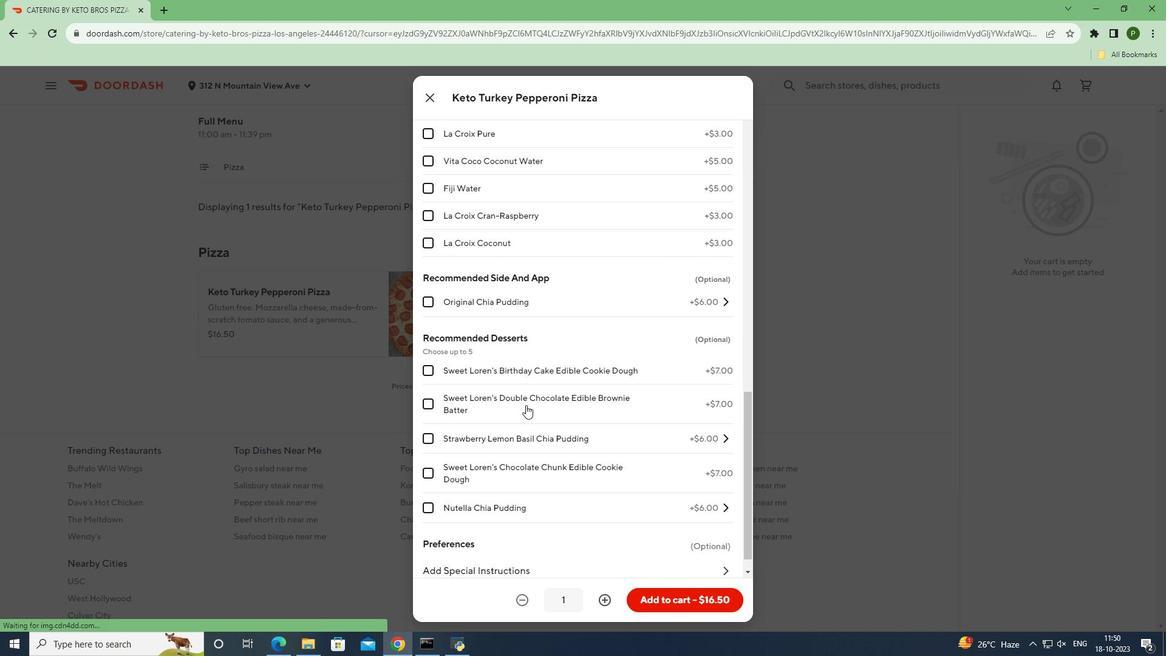 
Action: Mouse scrolled (526, 404) with delta (0, 0)
Screenshot: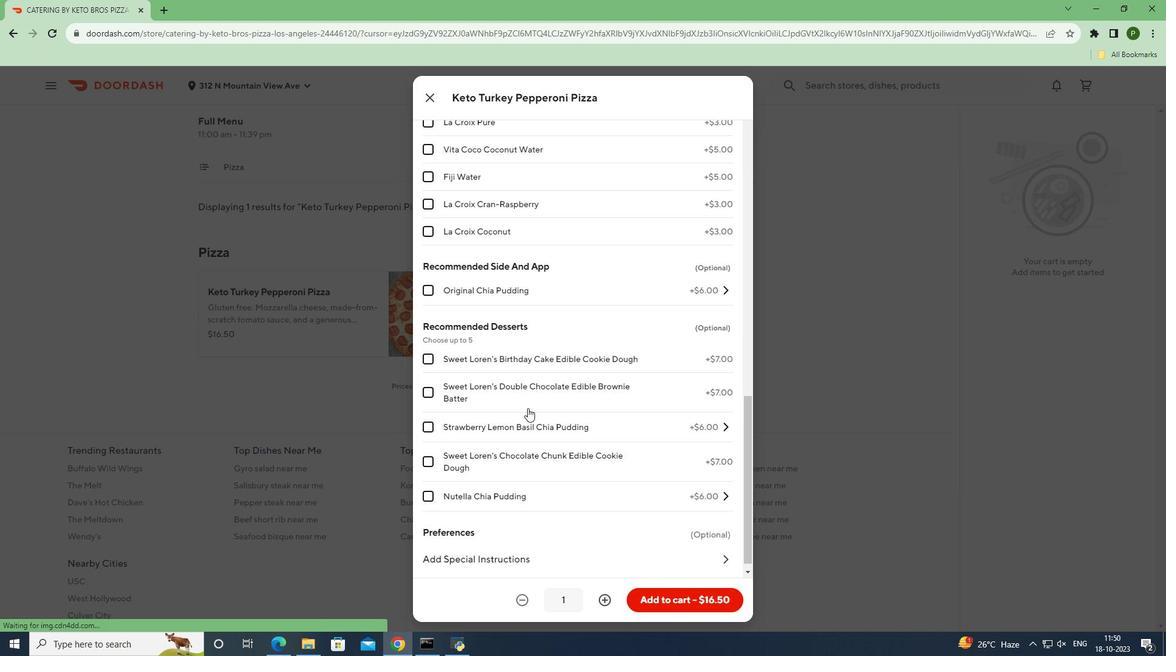 
Action: Mouse scrolled (526, 404) with delta (0, 0)
Screenshot: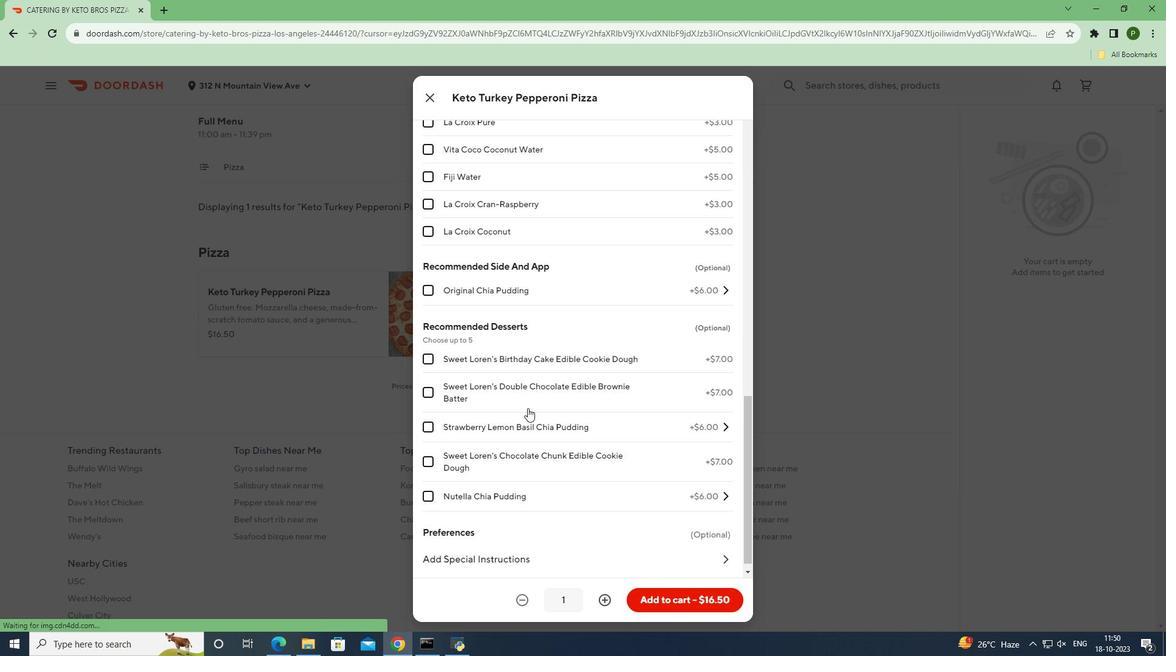 
Action: Mouse scrolled (526, 404) with delta (0, 0)
Screenshot: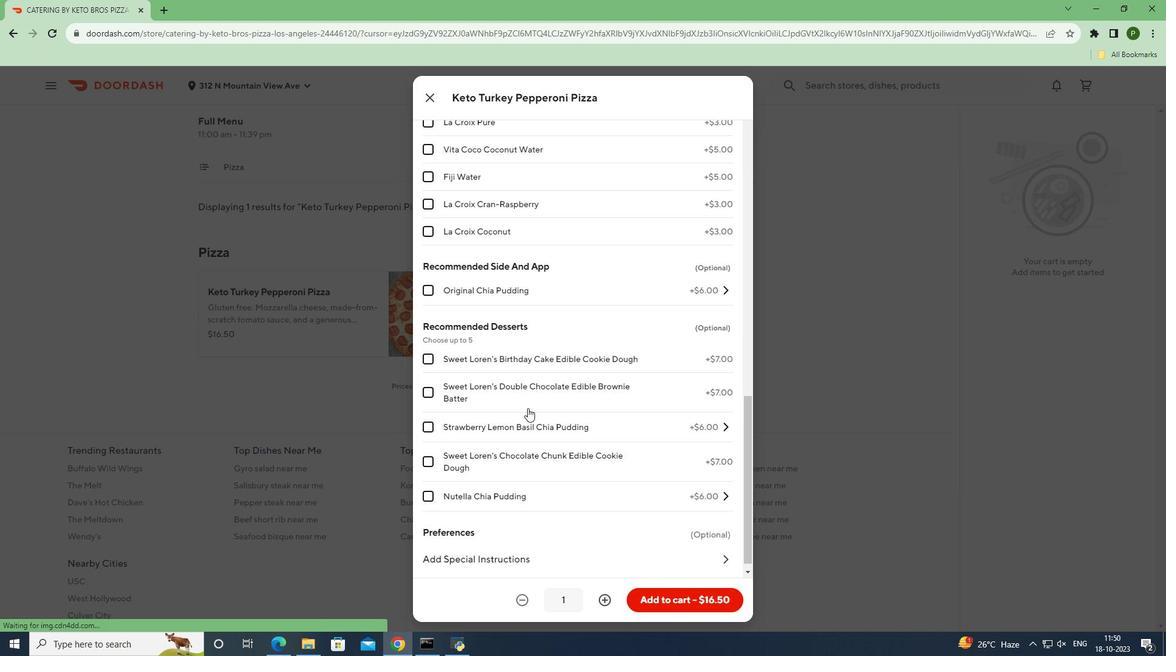 
Action: Mouse scrolled (526, 404) with delta (0, 0)
Screenshot: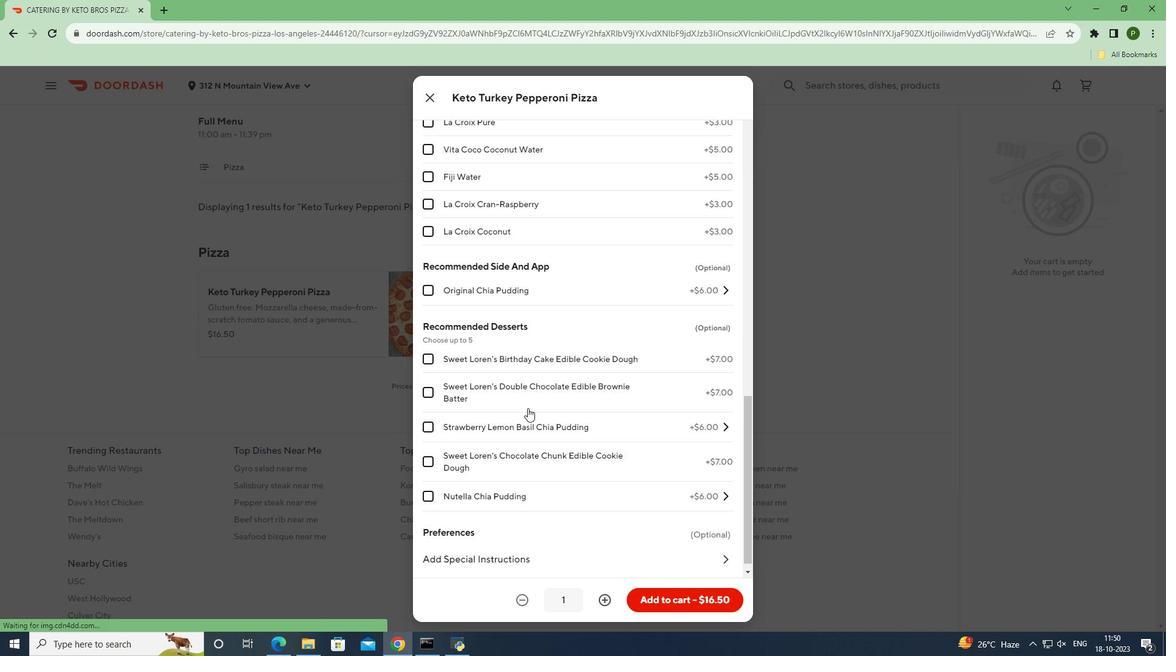 
Action: Mouse moved to (644, 593)
Screenshot: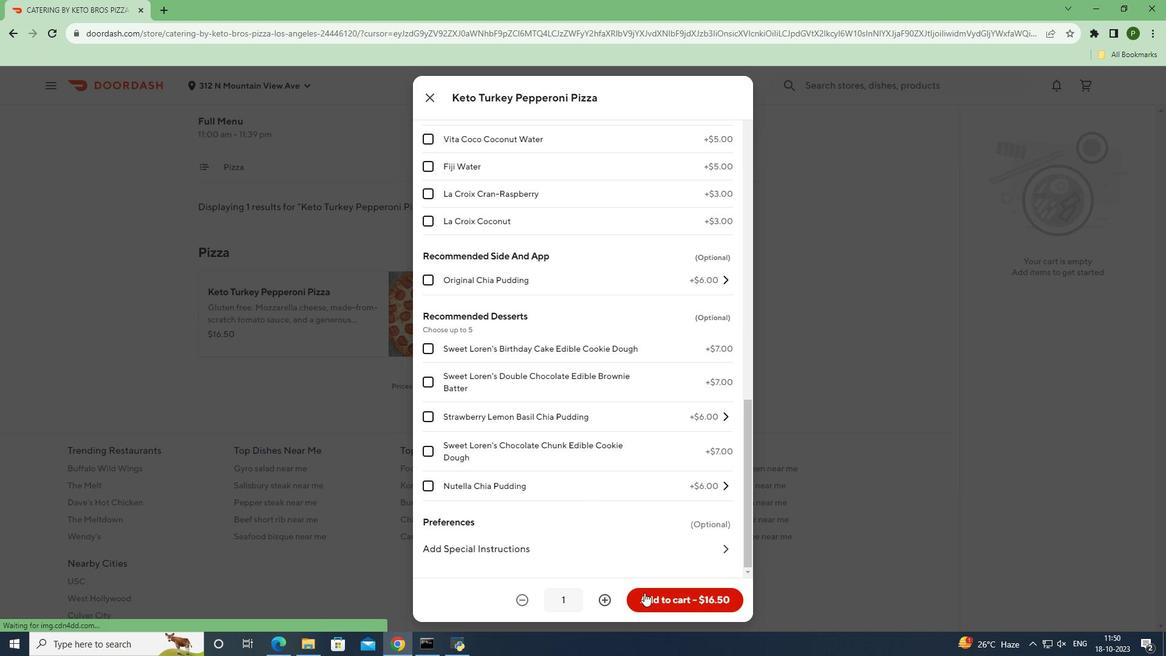 
Action: Mouse pressed left at (644, 593)
Screenshot: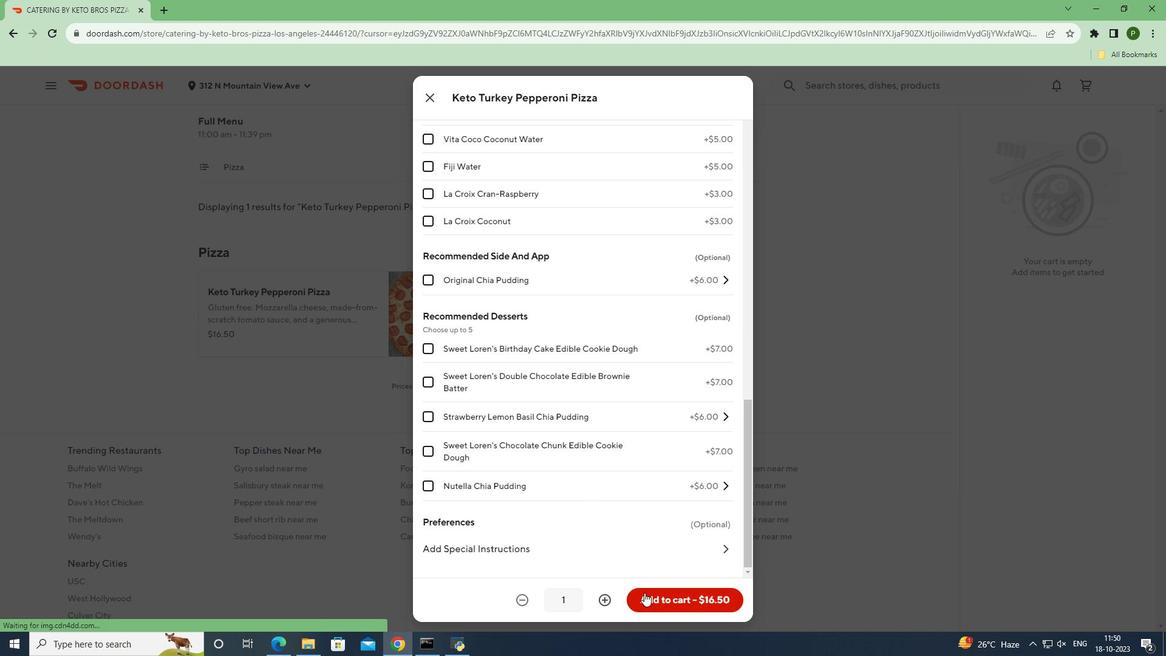 
Action: Mouse moved to (801, 488)
Screenshot: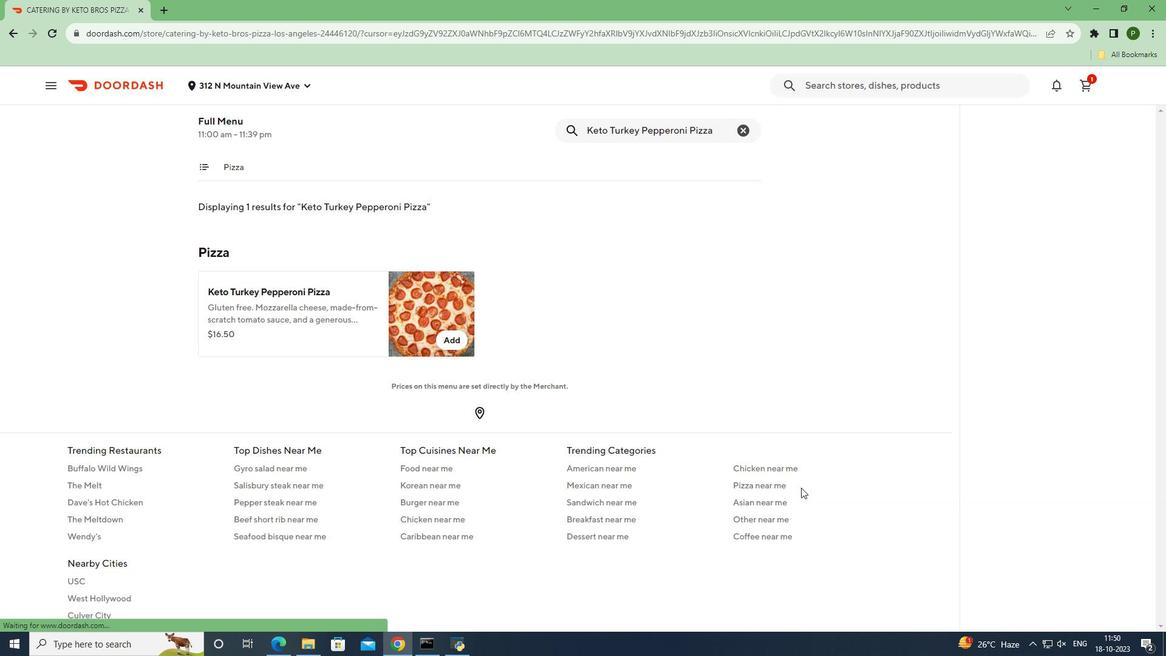 
